 Task: Open Card Botany Conference Review in Board Diversity and Inclusion Recruiting and Hiring Practices to Workspace Audio Equipment Rentals and add a team member Softage.1@softage.net, a label Blue, a checklist Virtualization, an attachment from your computer, a color Blue and finally, add a card description 'Plan and execute company team-building retreat with a focus on employee well-being' and a comment 'Let us approach this task with a sense of collaboration and teamwork, leveraging the strengths of each team member.'. Add a start date 'Jan 05, 1900' with a due date 'Jan 12, 1900'
Action: Mouse moved to (84, 339)
Screenshot: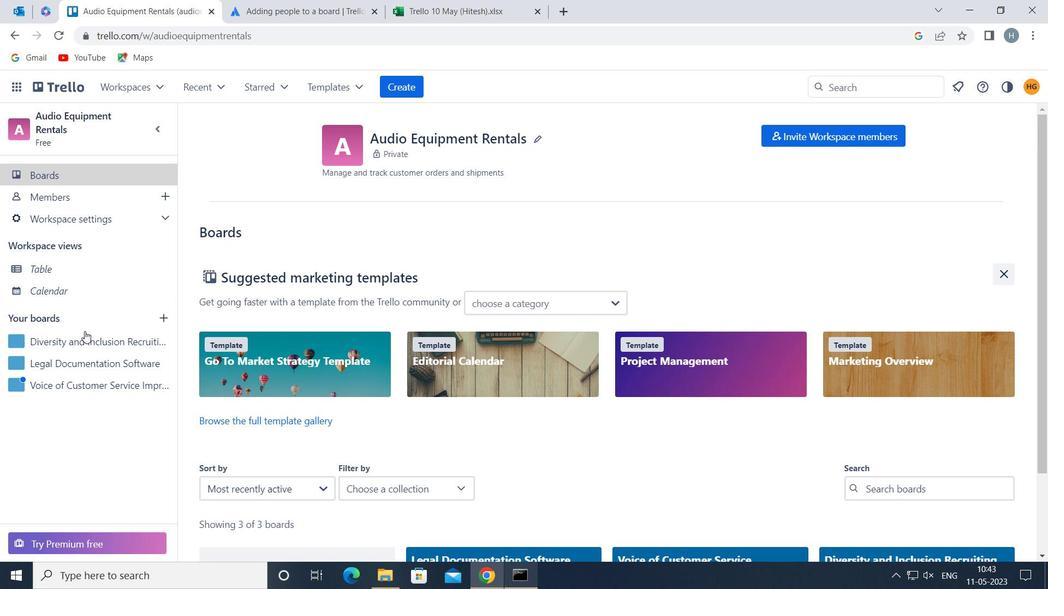 
Action: Mouse pressed left at (84, 339)
Screenshot: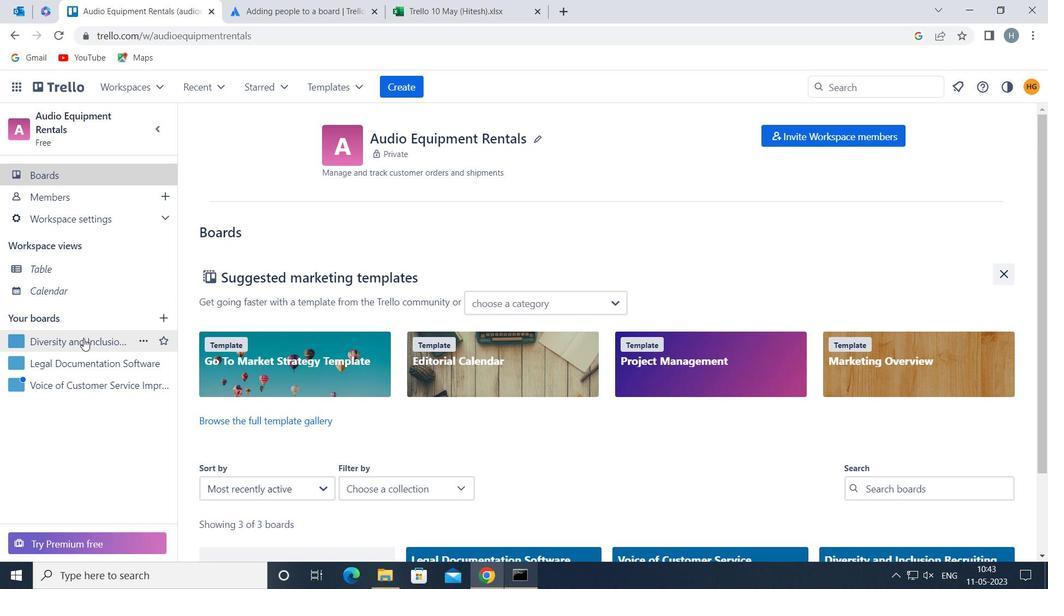 
Action: Mouse moved to (482, 193)
Screenshot: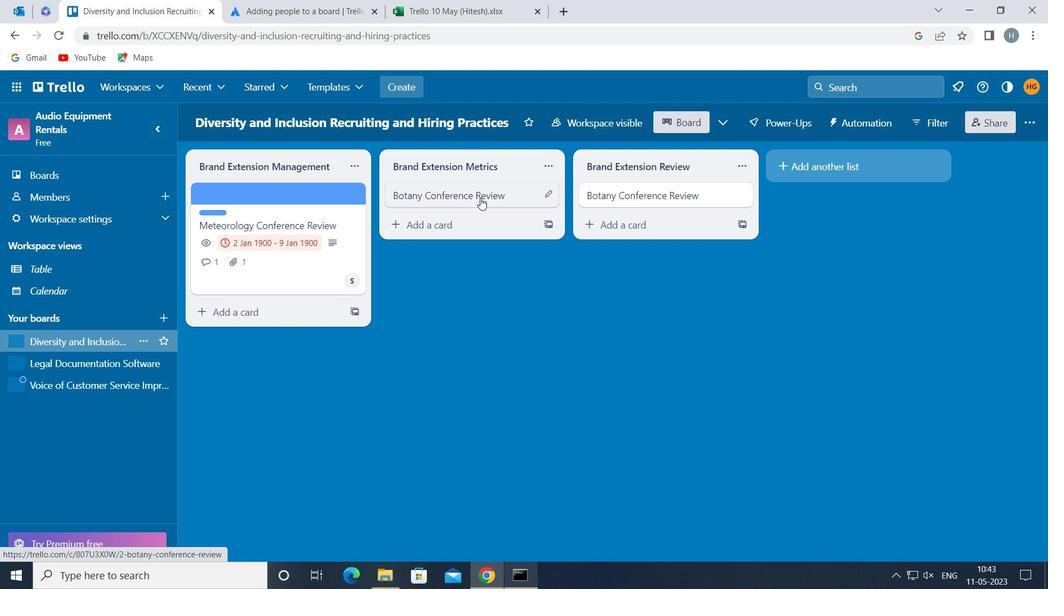 
Action: Mouse pressed left at (482, 193)
Screenshot: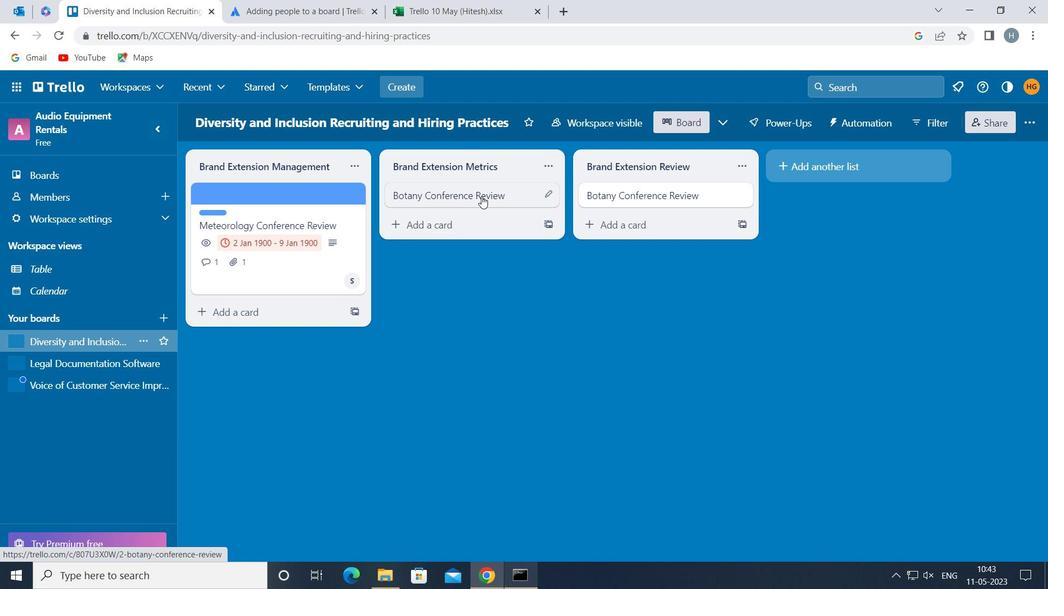 
Action: Mouse moved to (722, 246)
Screenshot: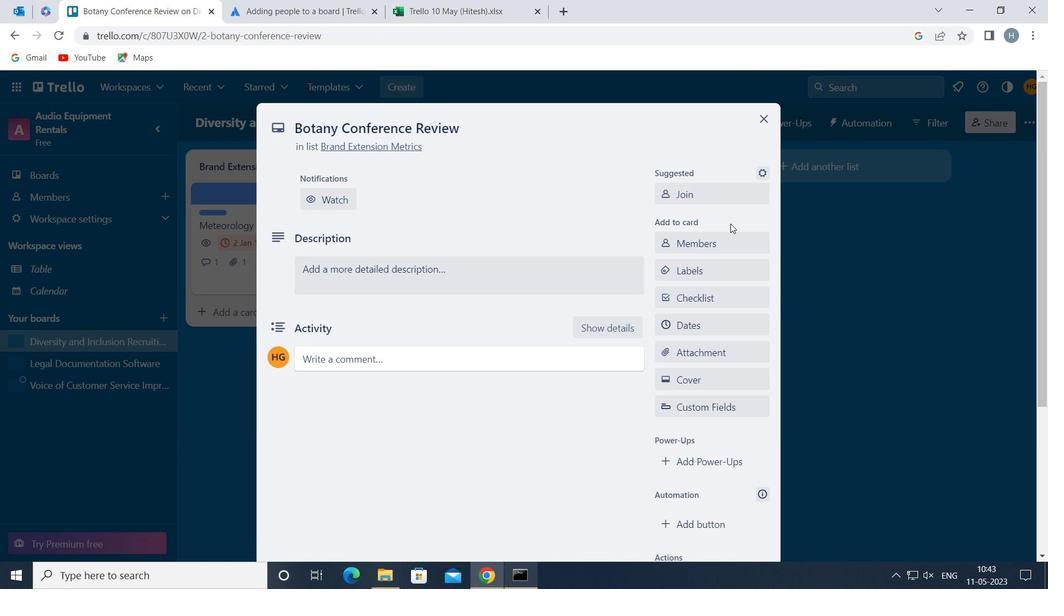 
Action: Mouse pressed left at (722, 246)
Screenshot: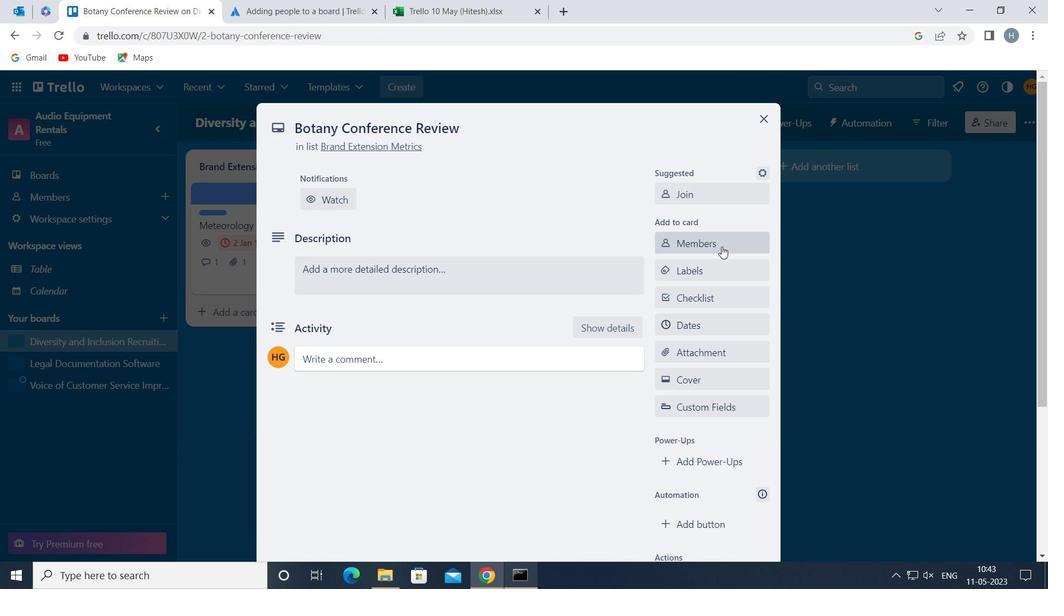 
Action: Key pressed softage
Screenshot: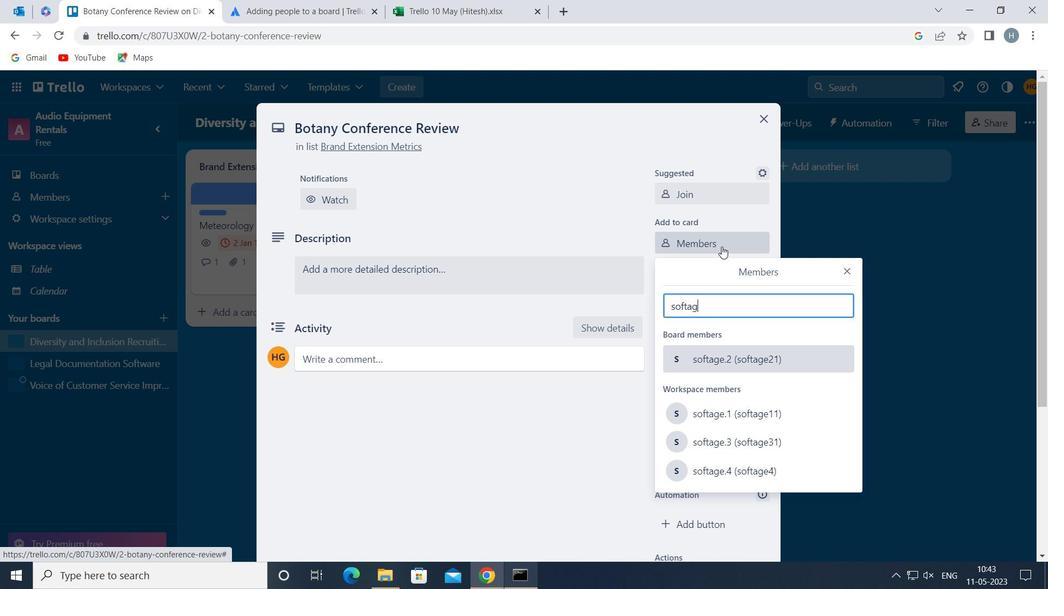 
Action: Mouse moved to (737, 410)
Screenshot: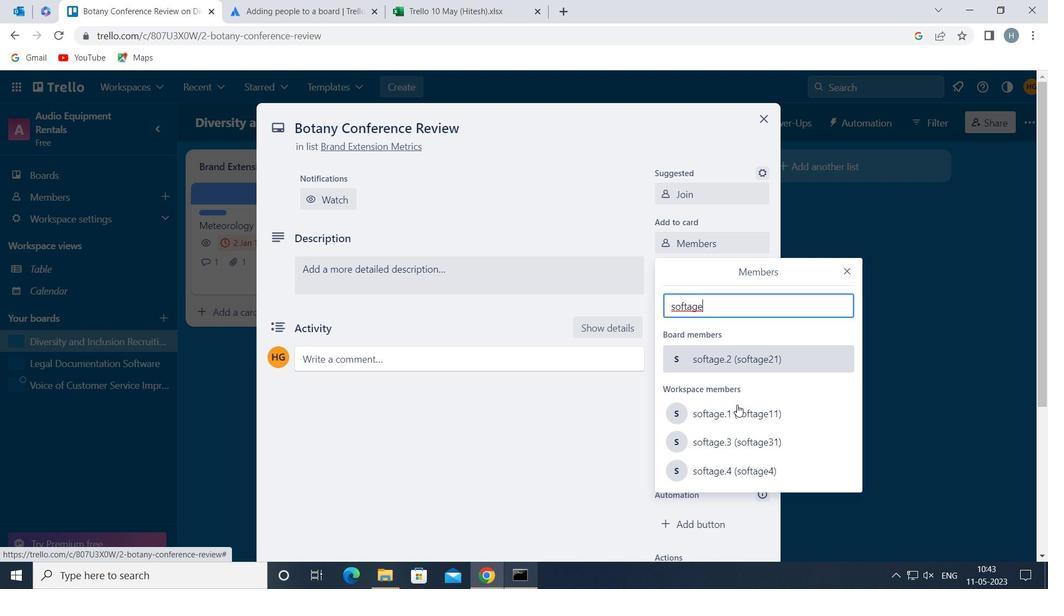 
Action: Mouse pressed left at (737, 410)
Screenshot: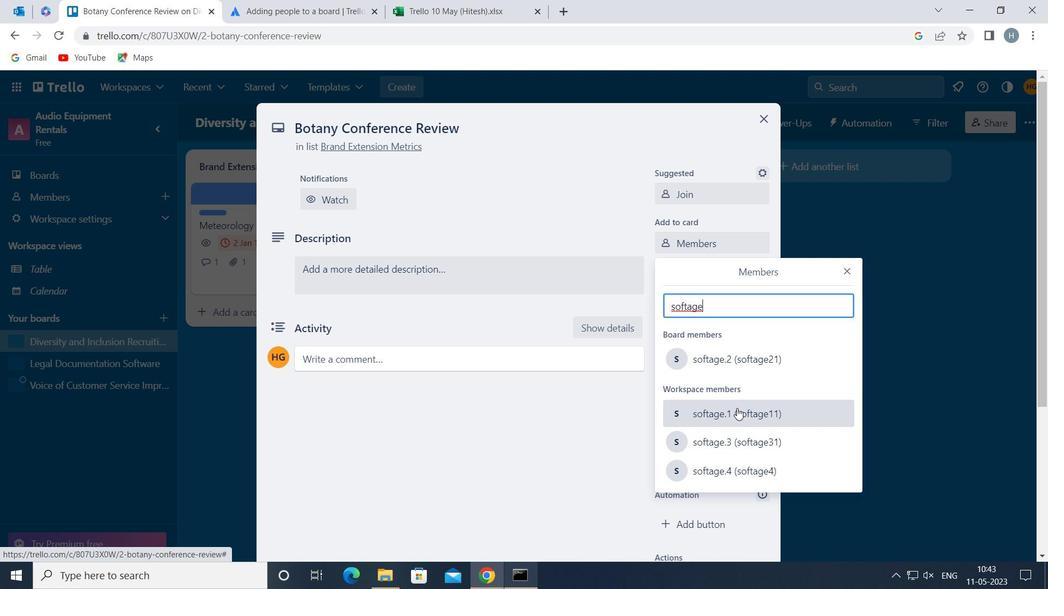 
Action: Mouse moved to (847, 269)
Screenshot: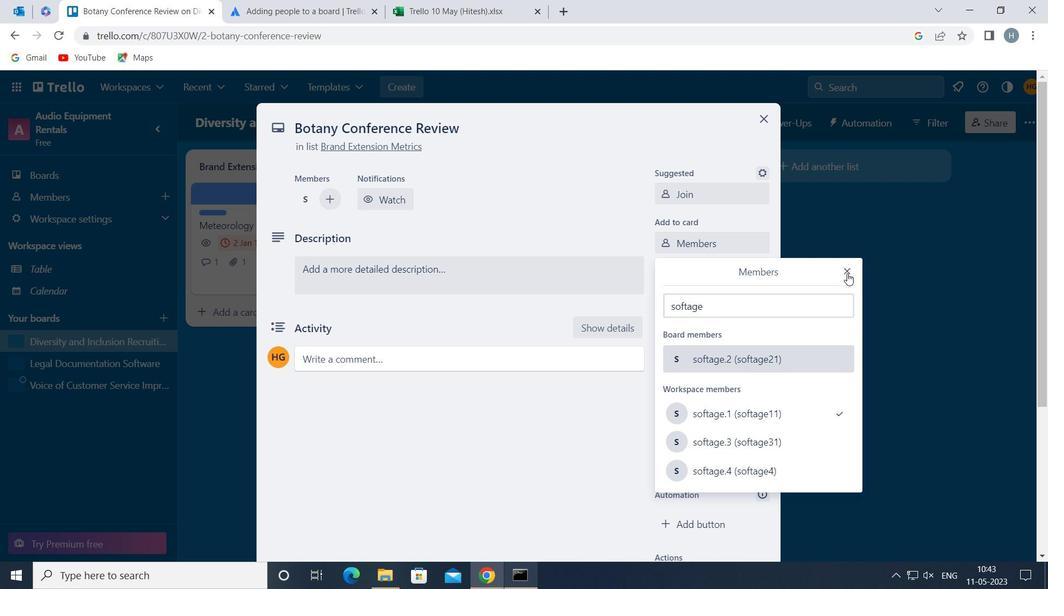 
Action: Mouse pressed left at (847, 269)
Screenshot: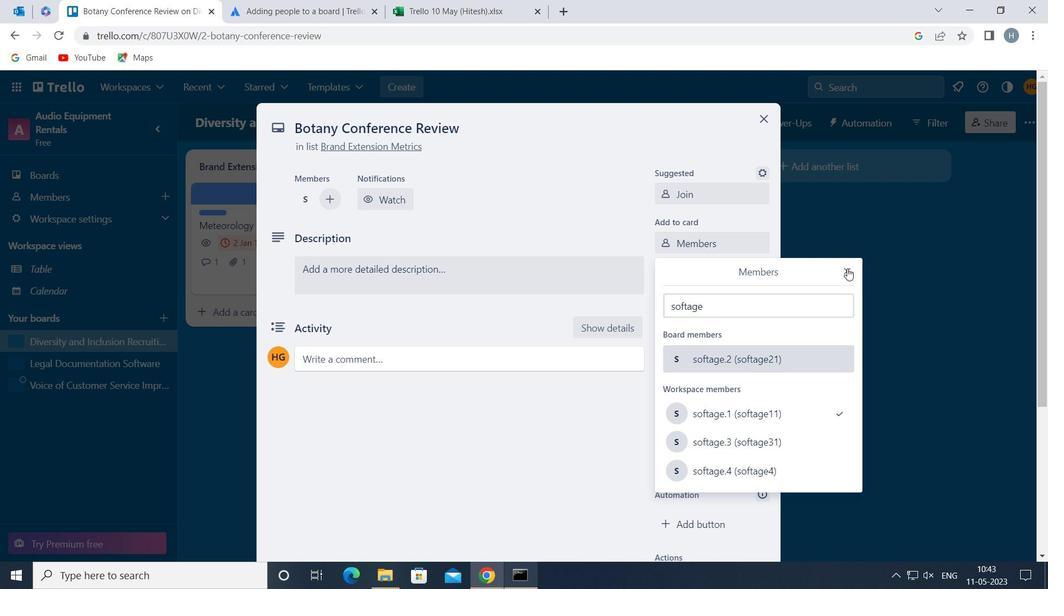 
Action: Mouse moved to (732, 265)
Screenshot: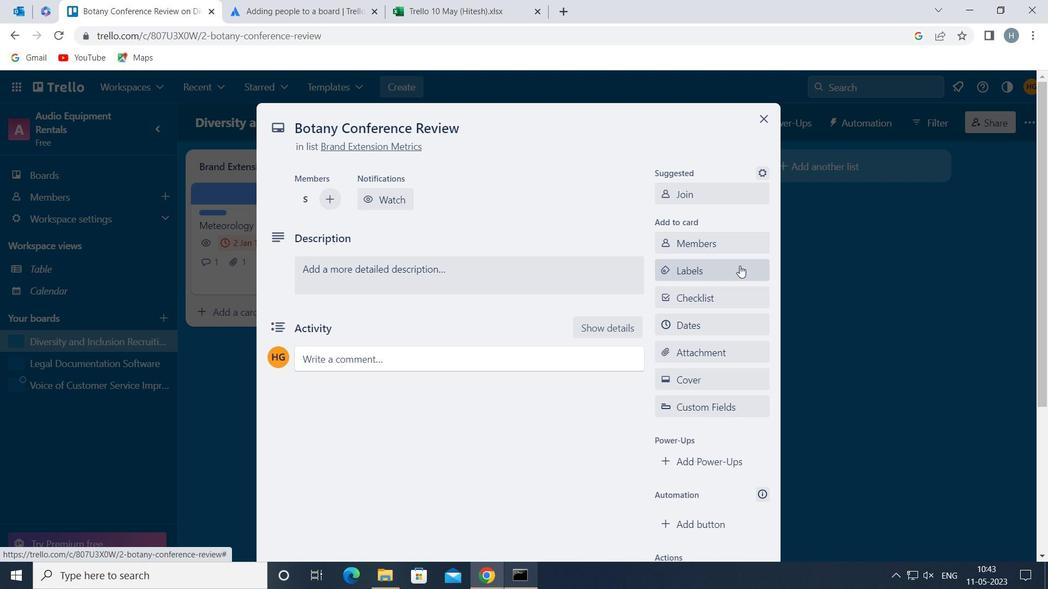 
Action: Mouse pressed left at (732, 265)
Screenshot: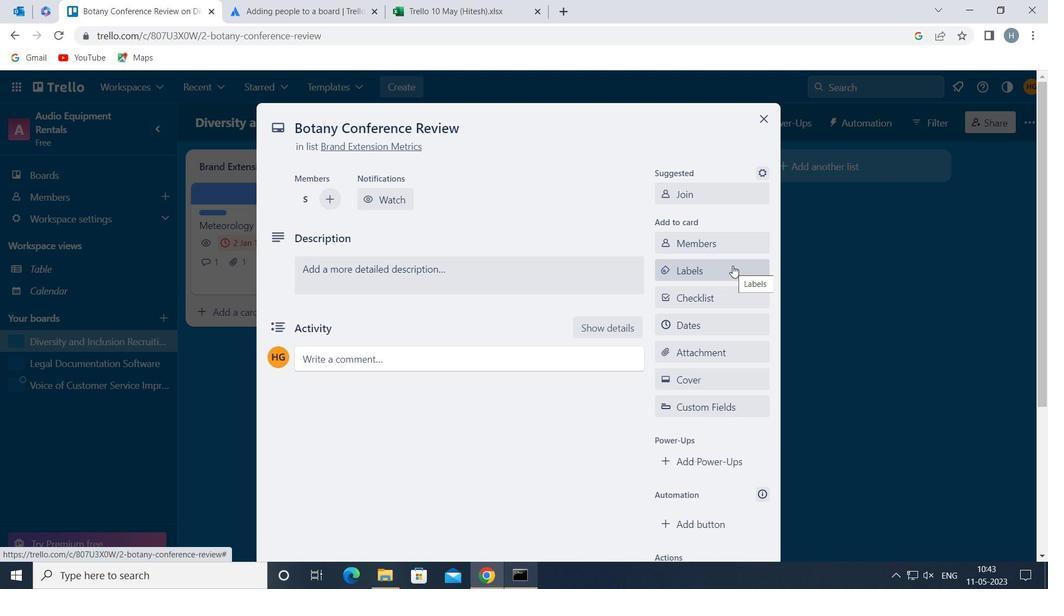 
Action: Mouse moved to (749, 321)
Screenshot: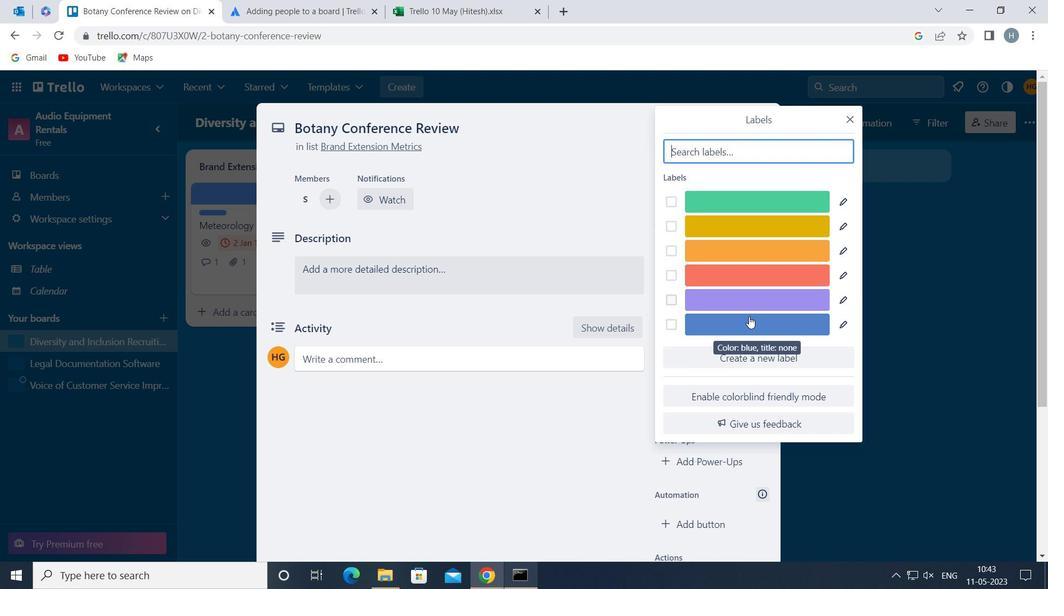 
Action: Mouse pressed left at (749, 321)
Screenshot: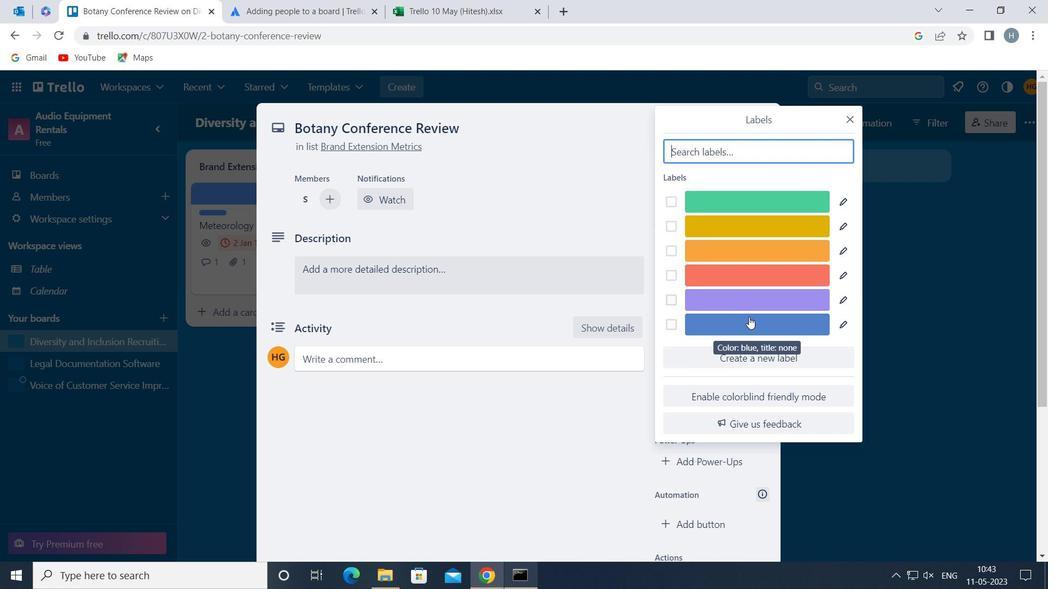 
Action: Mouse moved to (850, 119)
Screenshot: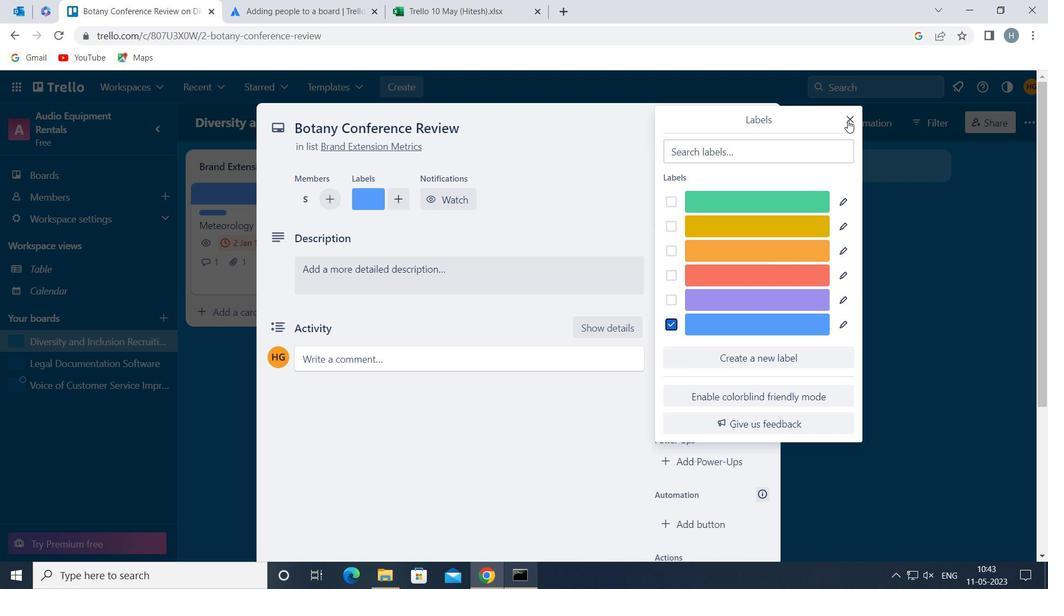 
Action: Mouse pressed left at (850, 119)
Screenshot: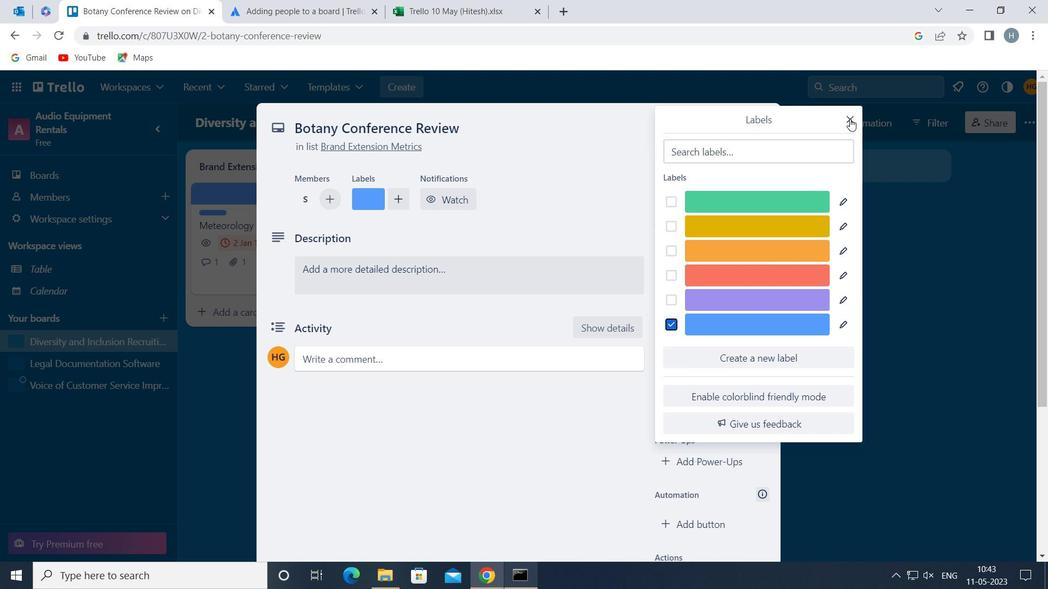 
Action: Mouse moved to (725, 295)
Screenshot: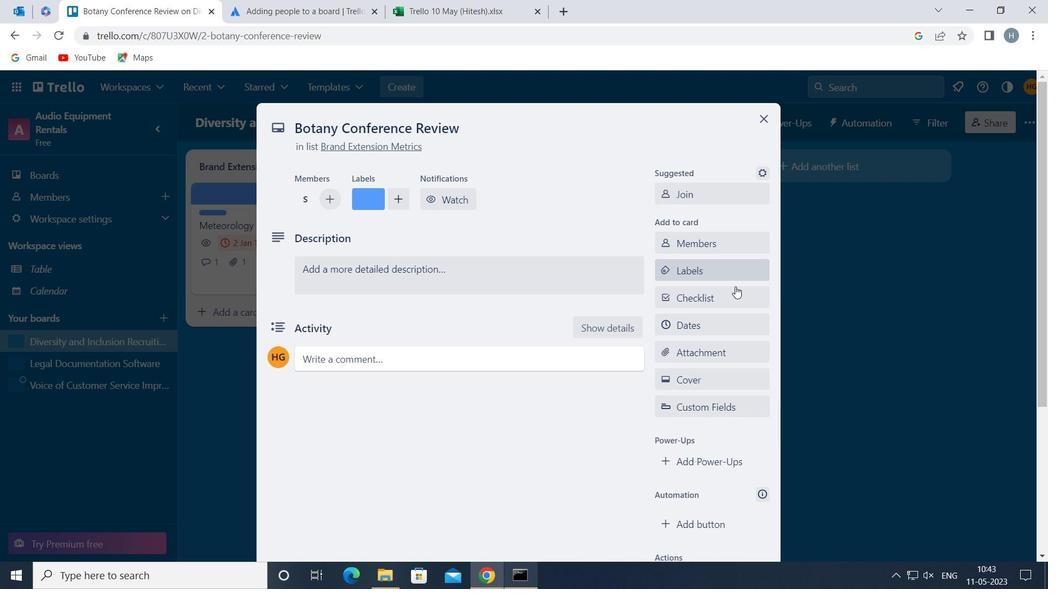 
Action: Mouse pressed left at (725, 295)
Screenshot: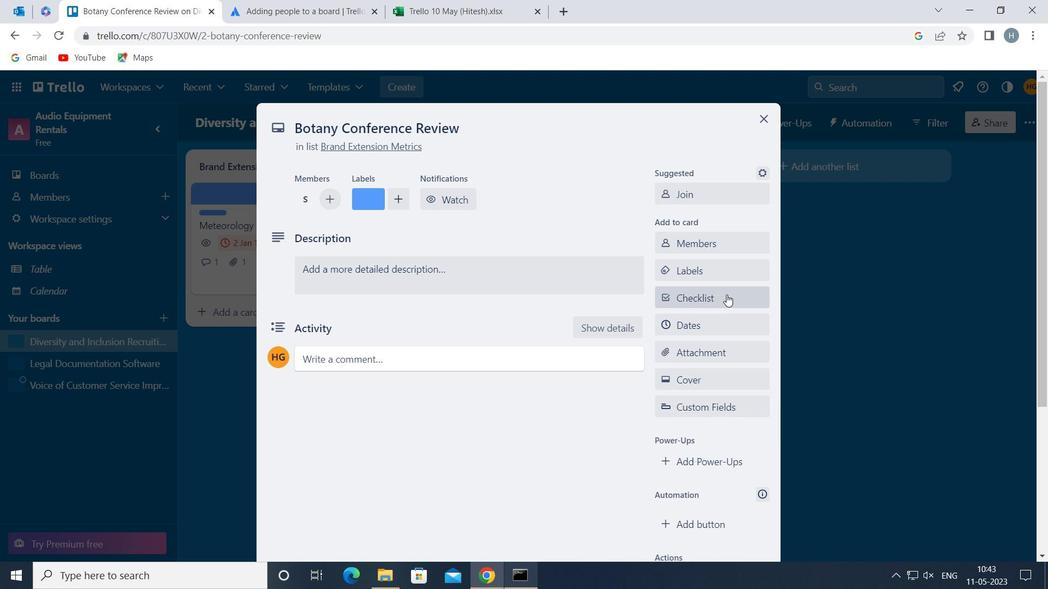 
Action: Key pressed <Key.shift>VIRTUALIXA<Key.backspace><Key.backspace>X<Key.backspace>ZATION
Screenshot: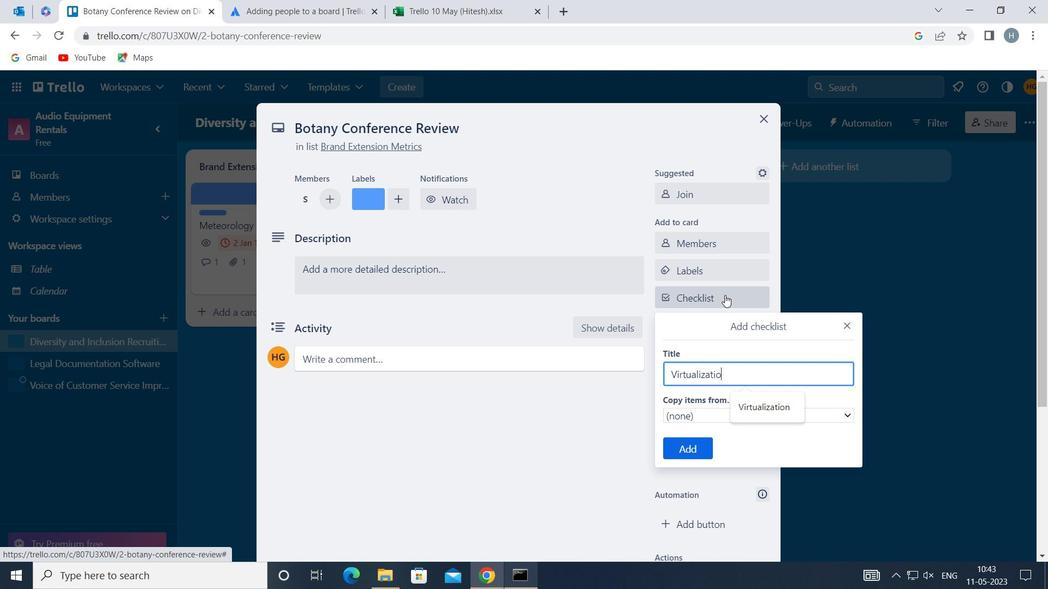 
Action: Mouse moved to (691, 449)
Screenshot: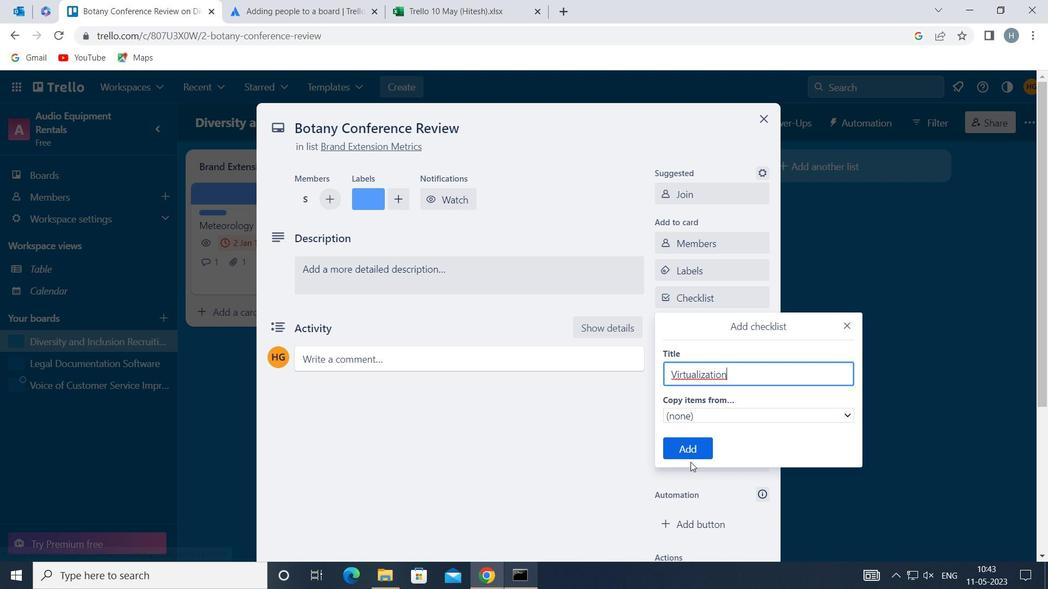 
Action: Mouse pressed left at (691, 449)
Screenshot: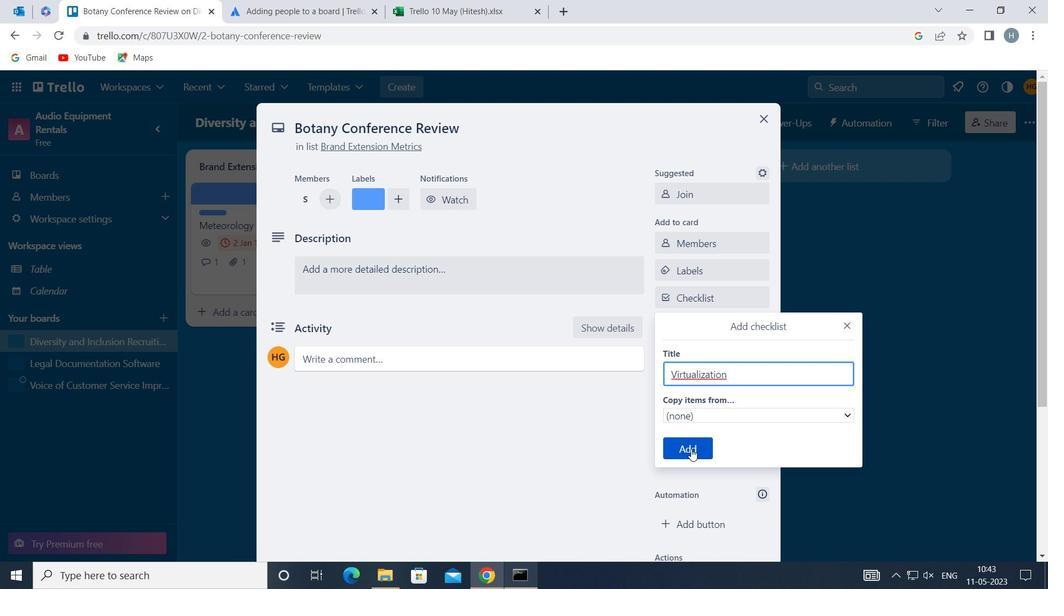 
Action: Mouse moved to (685, 350)
Screenshot: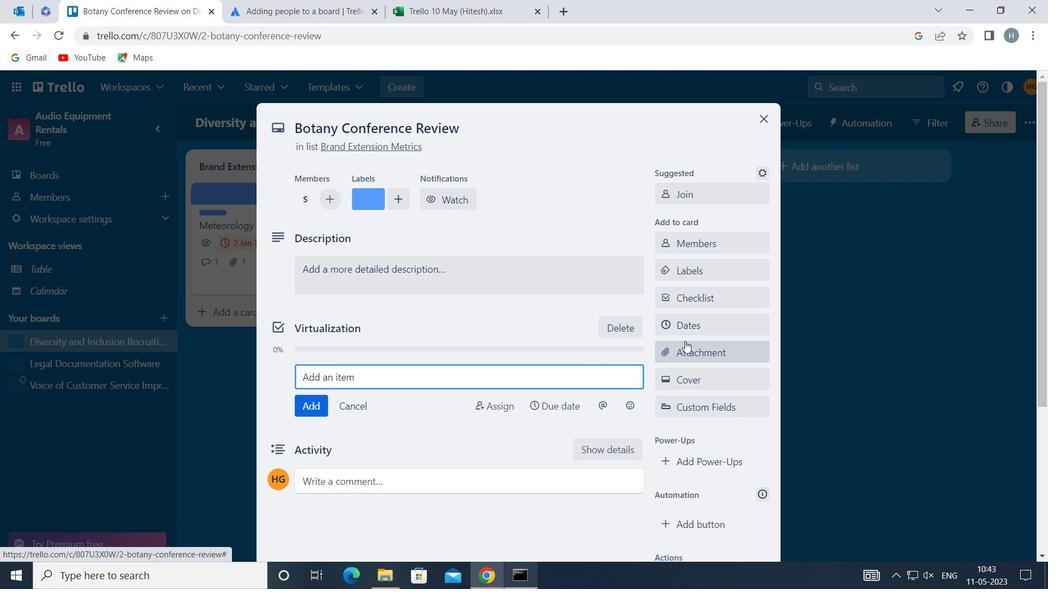 
Action: Mouse pressed left at (685, 350)
Screenshot: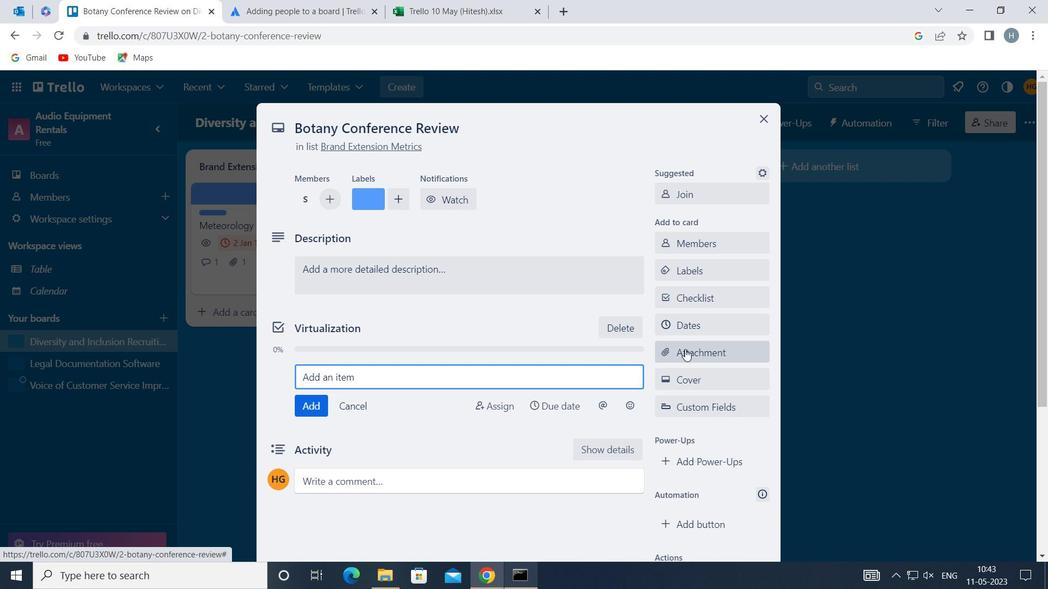
Action: Mouse moved to (731, 149)
Screenshot: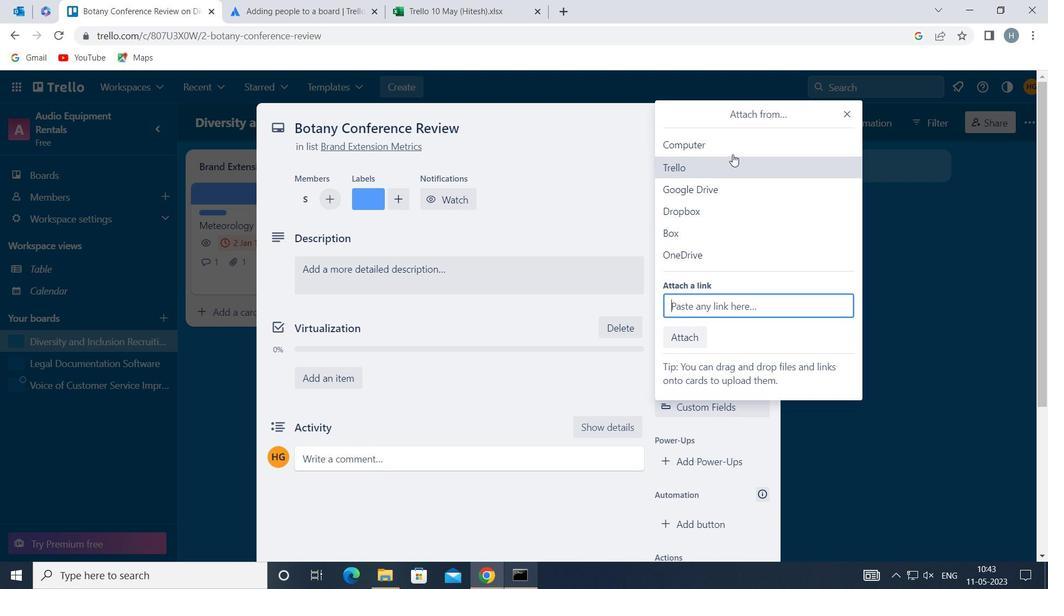 
Action: Mouse pressed left at (731, 149)
Screenshot: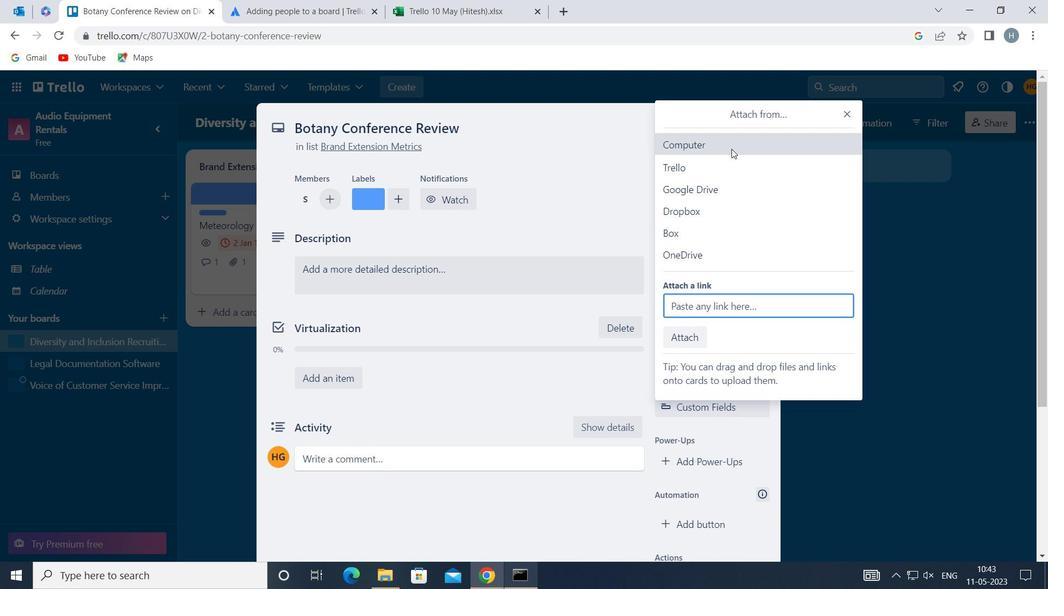 
Action: Mouse moved to (382, 113)
Screenshot: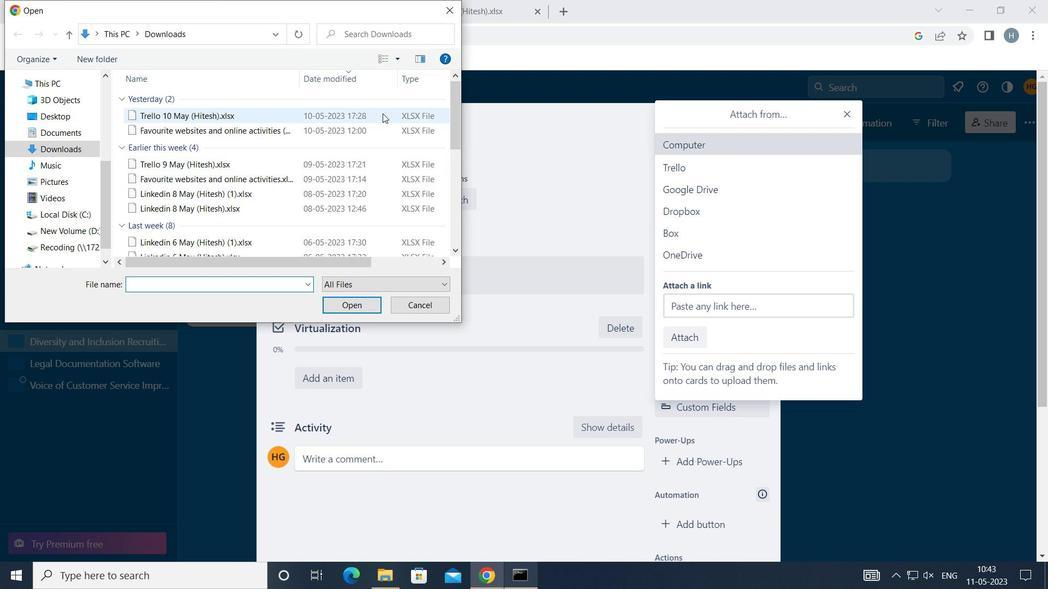 
Action: Mouse pressed left at (382, 113)
Screenshot: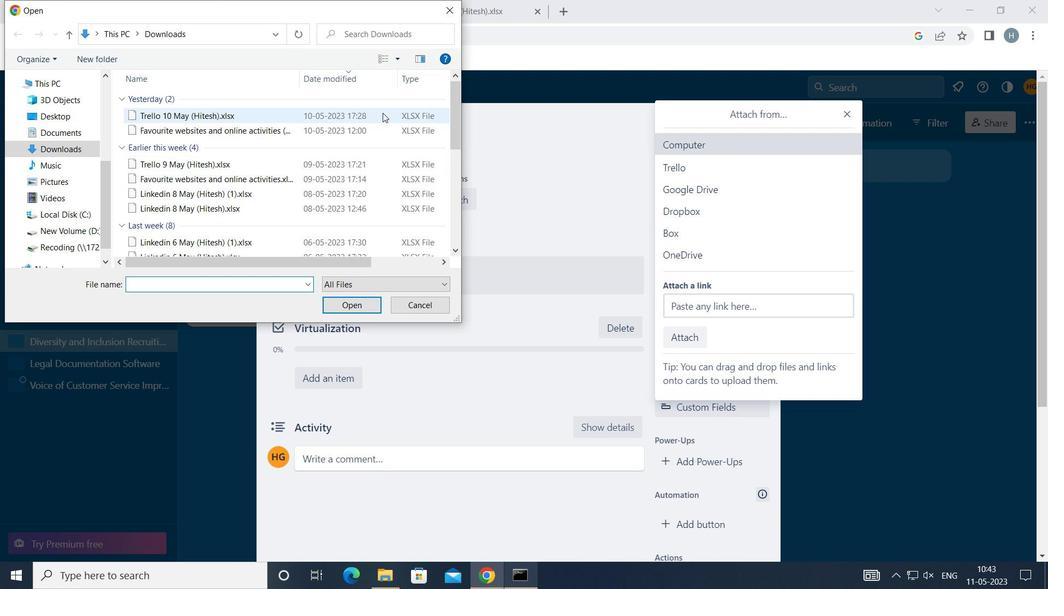 
Action: Mouse moved to (352, 304)
Screenshot: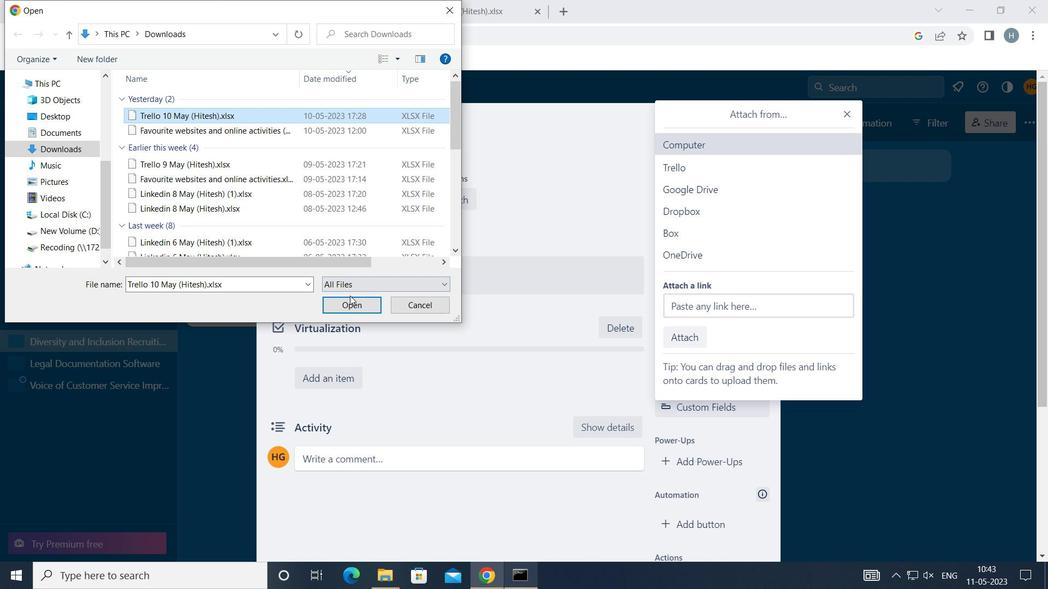 
Action: Mouse pressed left at (352, 304)
Screenshot: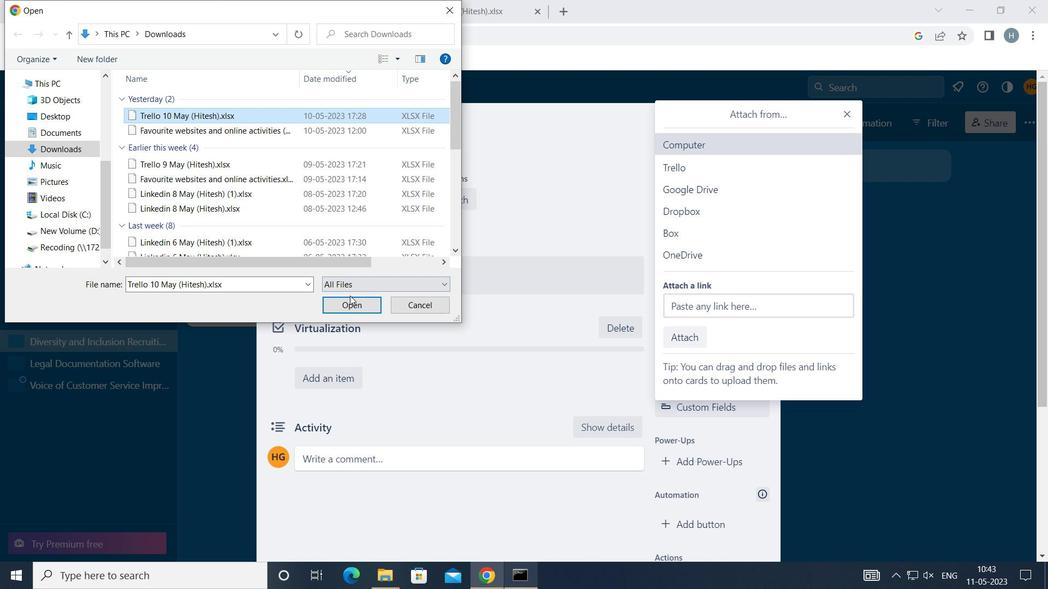 
Action: Mouse moved to (690, 379)
Screenshot: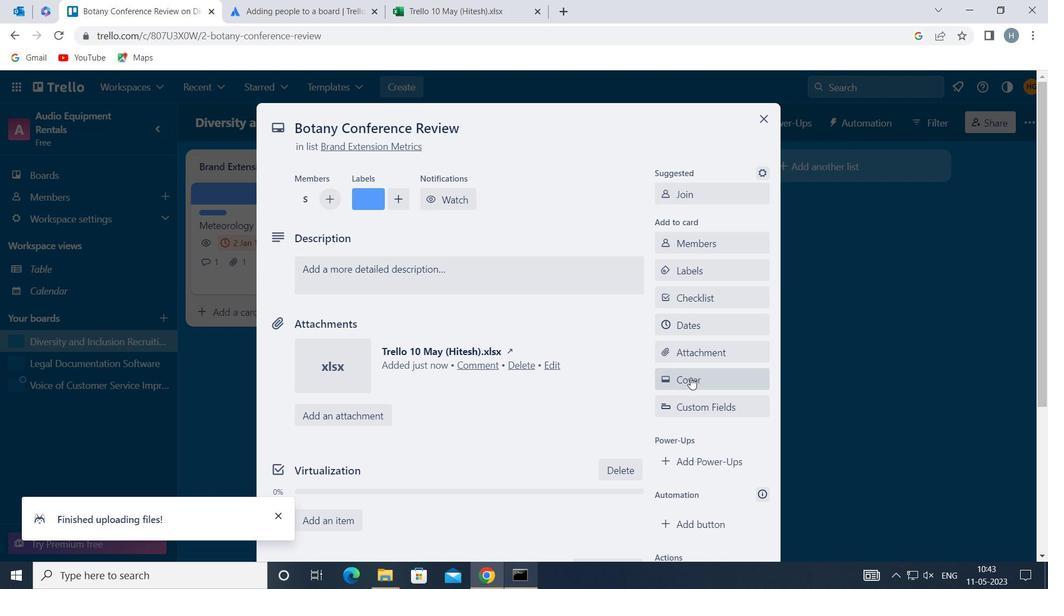 
Action: Mouse pressed left at (690, 379)
Screenshot: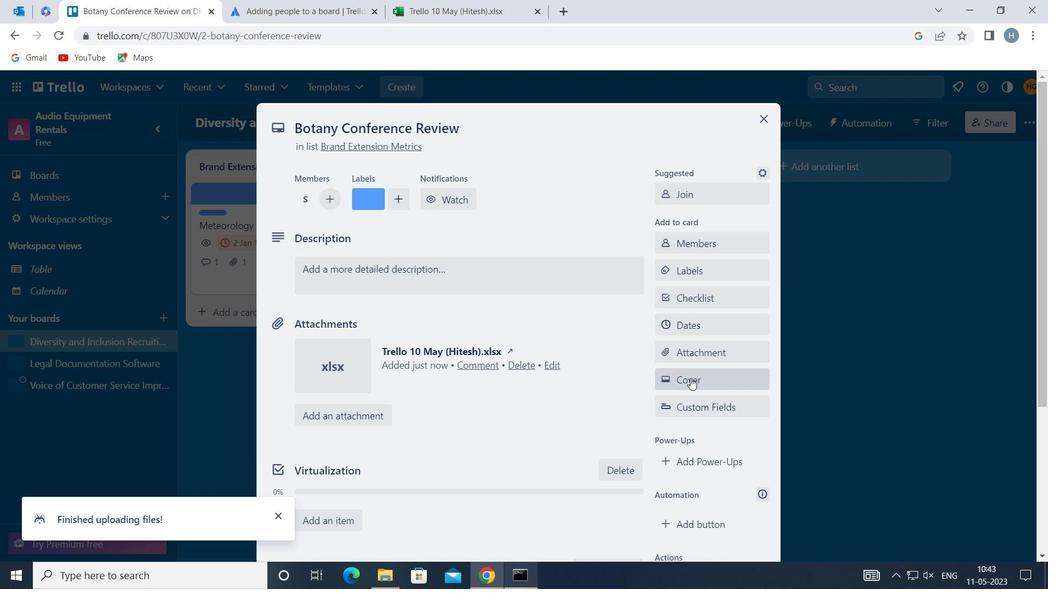 
Action: Mouse moved to (696, 316)
Screenshot: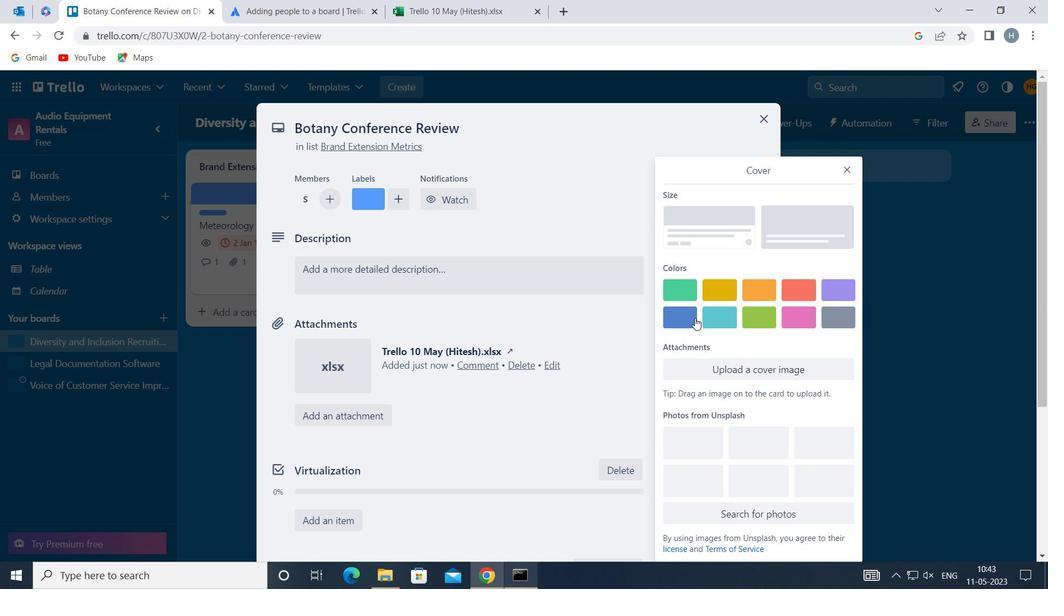 
Action: Mouse pressed left at (696, 316)
Screenshot: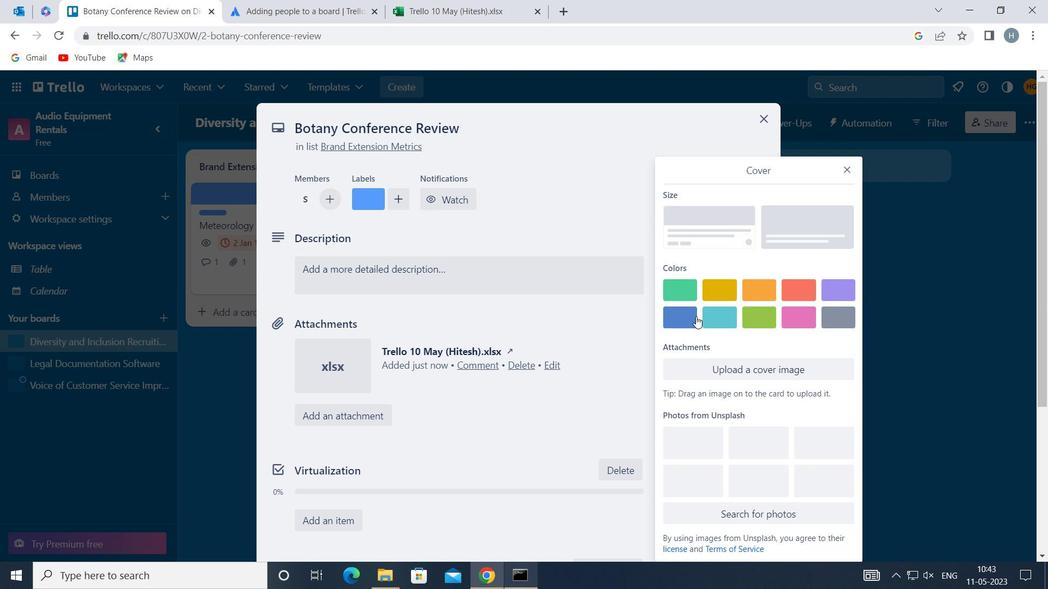 
Action: Mouse moved to (846, 145)
Screenshot: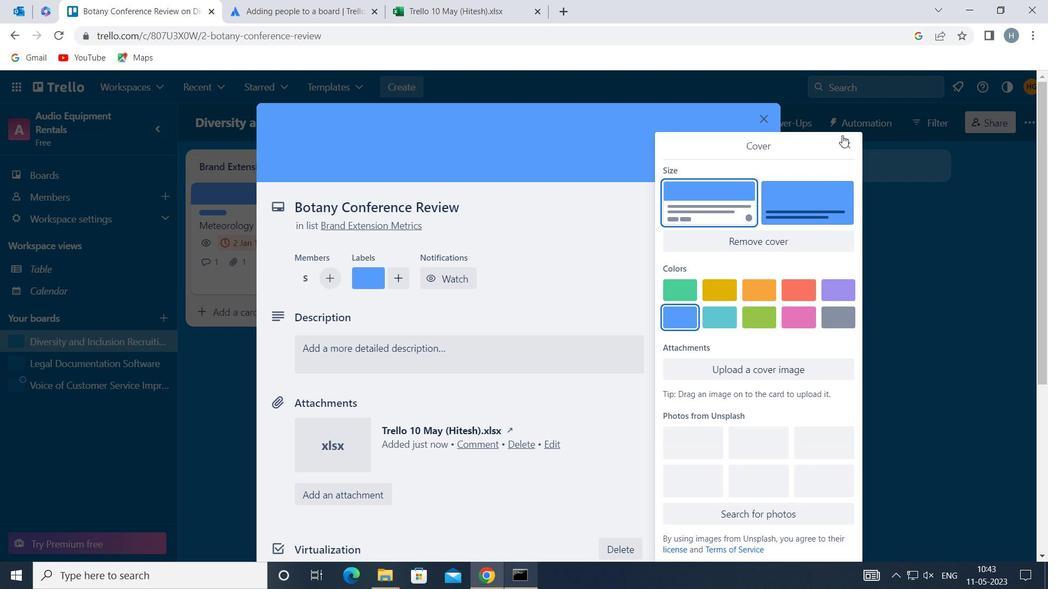 
Action: Mouse pressed left at (846, 145)
Screenshot: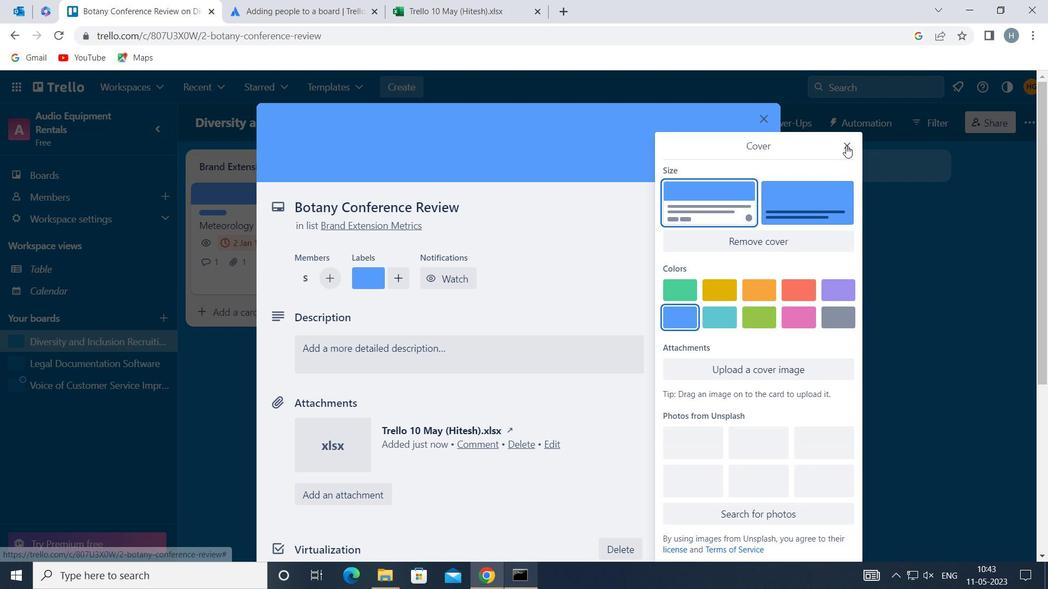 
Action: Mouse moved to (526, 358)
Screenshot: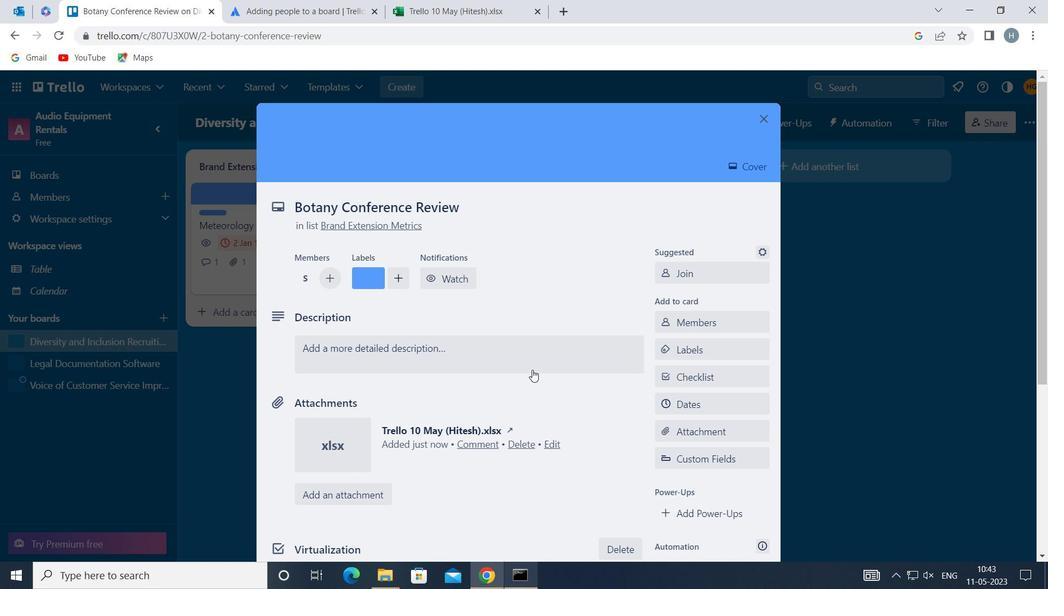 
Action: Mouse pressed left at (526, 358)
Screenshot: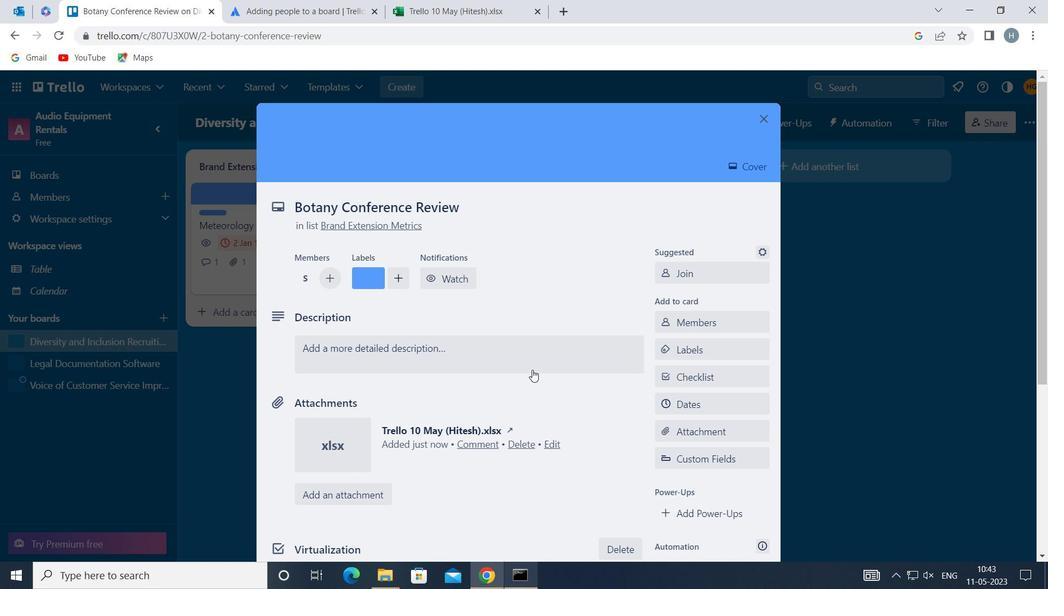 
Action: Mouse moved to (459, 398)
Screenshot: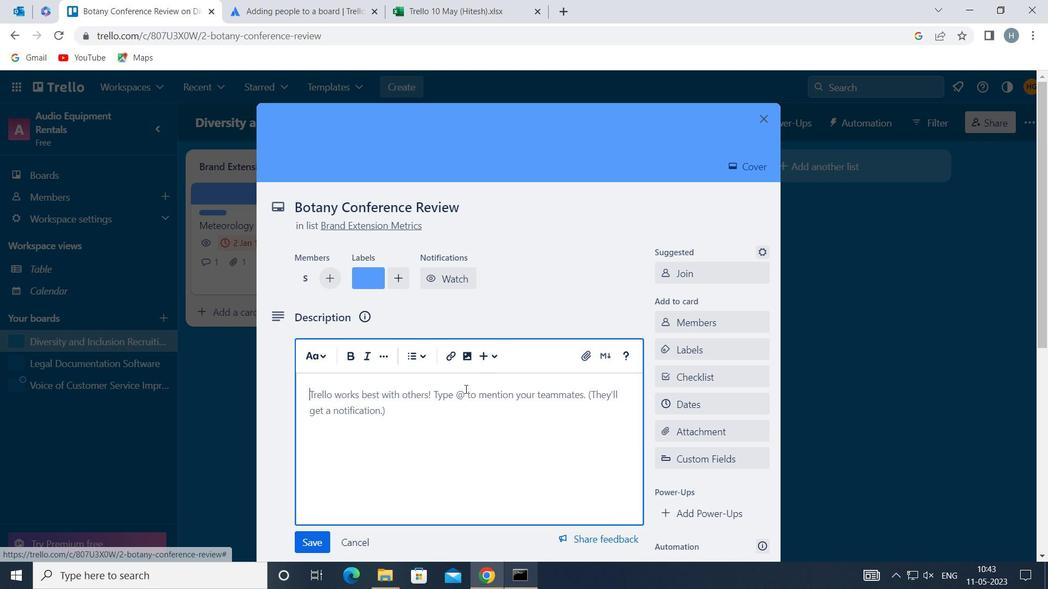
Action: Mouse pressed left at (459, 398)
Screenshot: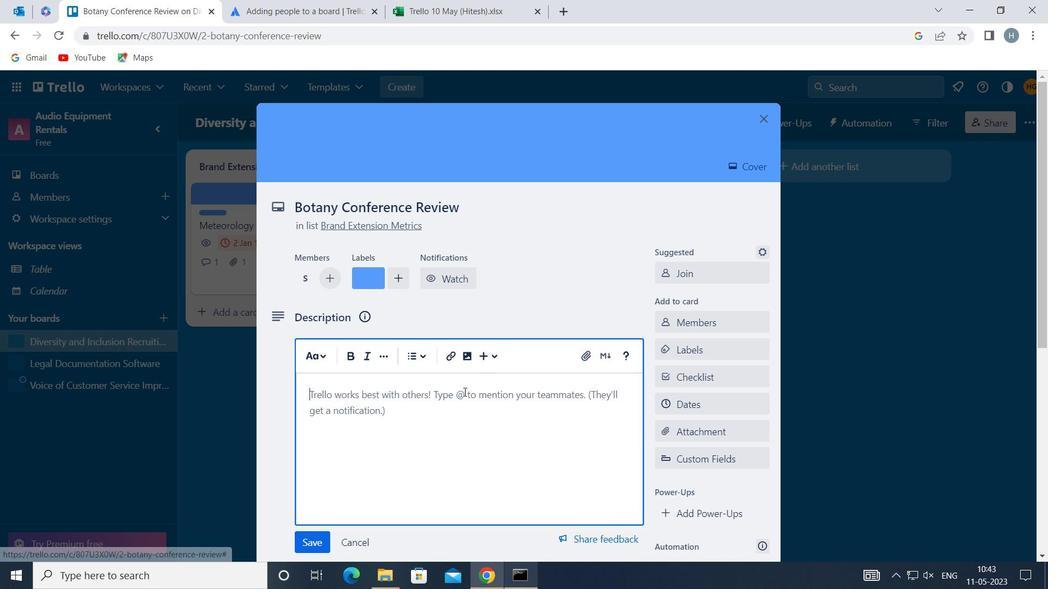 
Action: Key pressed <Key.shift>PLAN<Key.space>AND<Key.space>EXECUTE<Key.space>COMPANY<Key.space>TEAM-BUILDING<Key.space>RETREAT<Key.space>WITH<Key.space>A<Key.space>FOCUS<Key.space>ON<Key.space>EMPLOYEE<Key.space>WELL<Key.space>-BEING
Screenshot: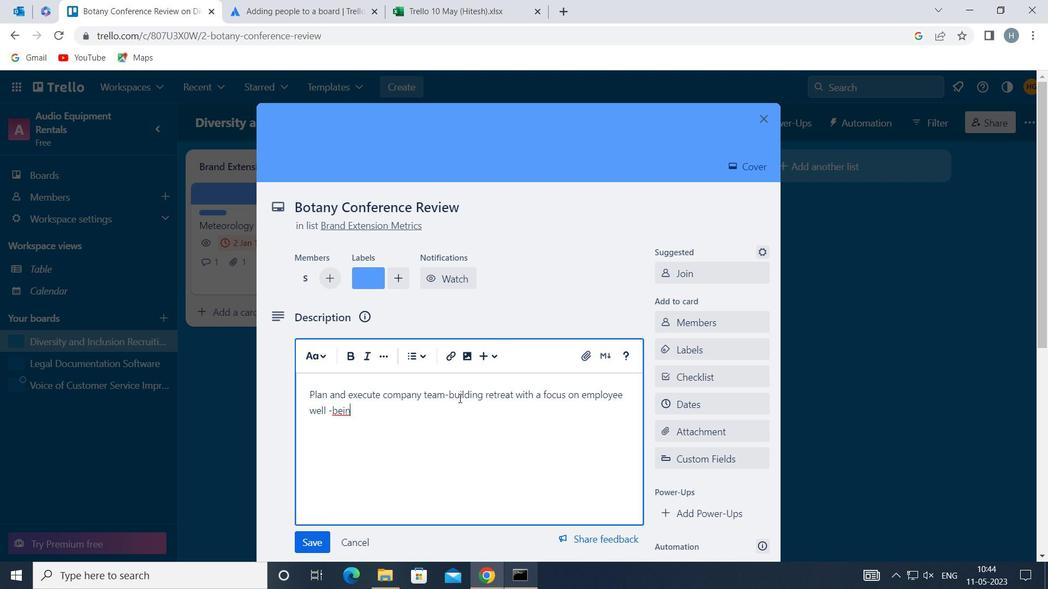 
Action: Mouse moved to (301, 544)
Screenshot: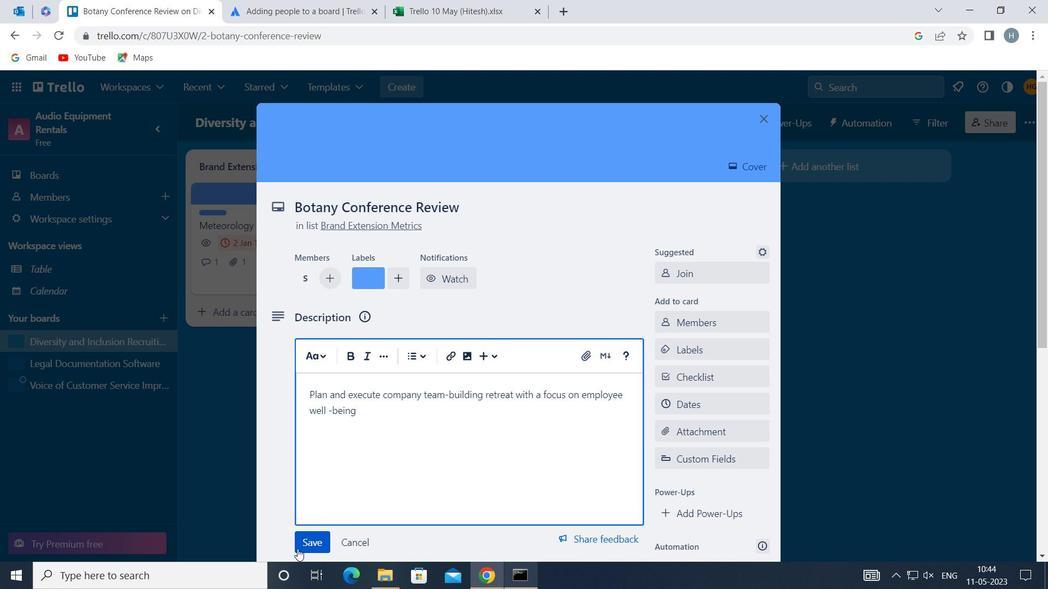 
Action: Mouse pressed left at (301, 544)
Screenshot: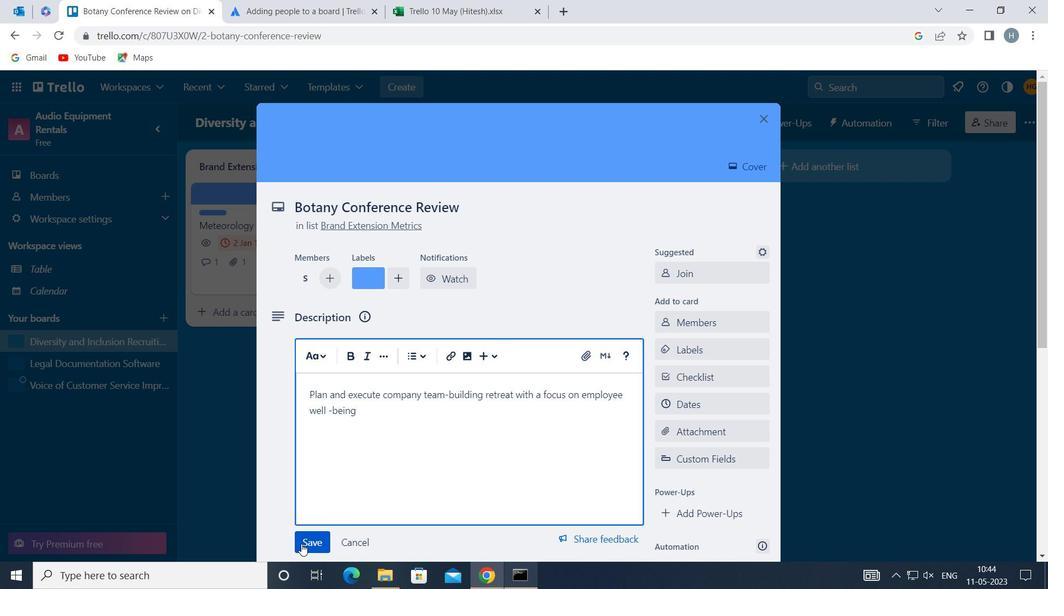
Action: Mouse moved to (368, 442)
Screenshot: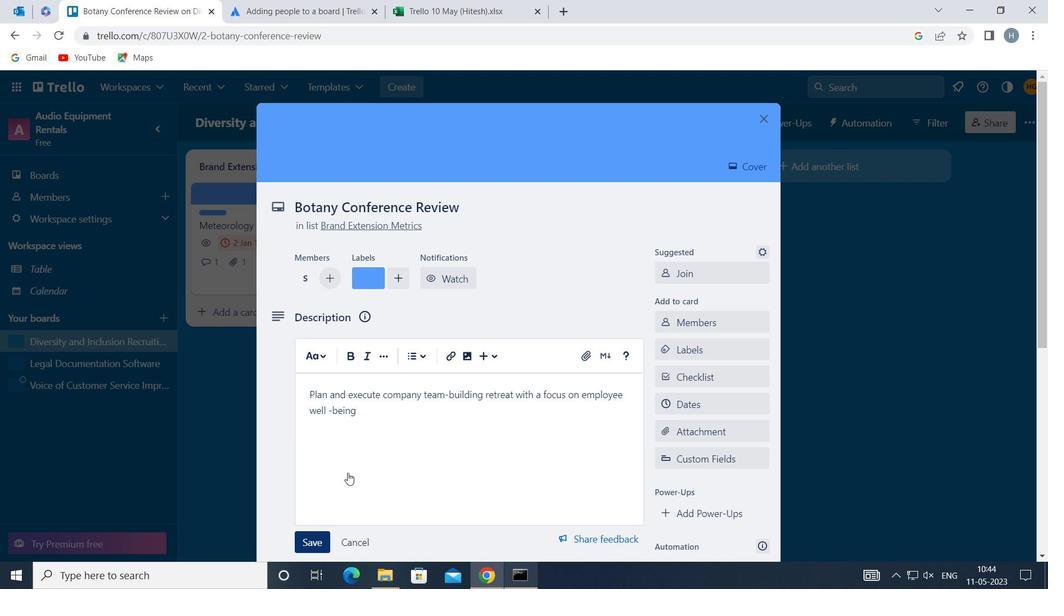 
Action: Mouse scrolled (368, 441) with delta (0, 0)
Screenshot: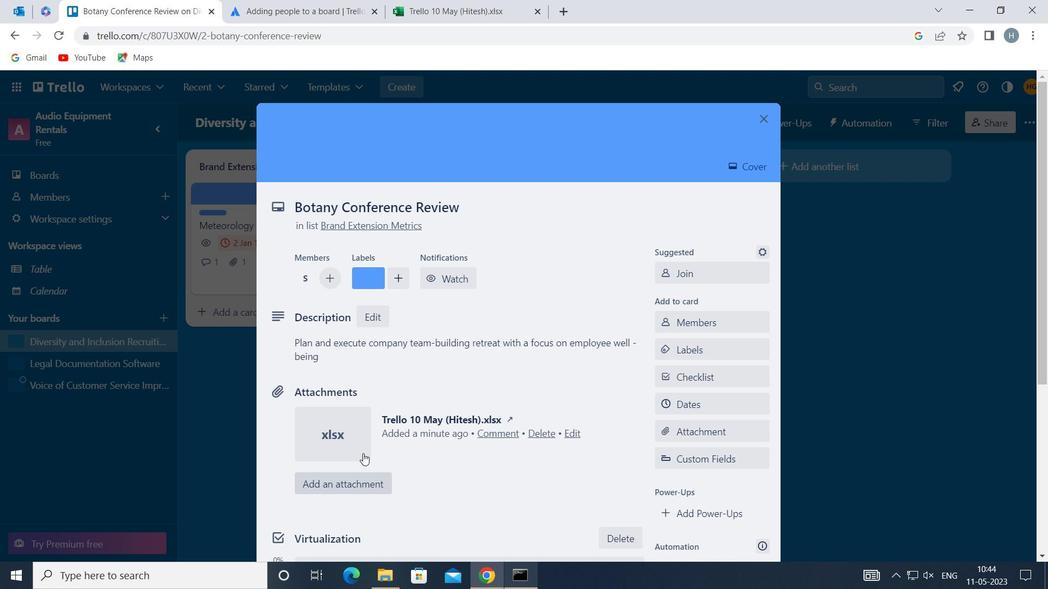 
Action: Mouse scrolled (368, 441) with delta (0, 0)
Screenshot: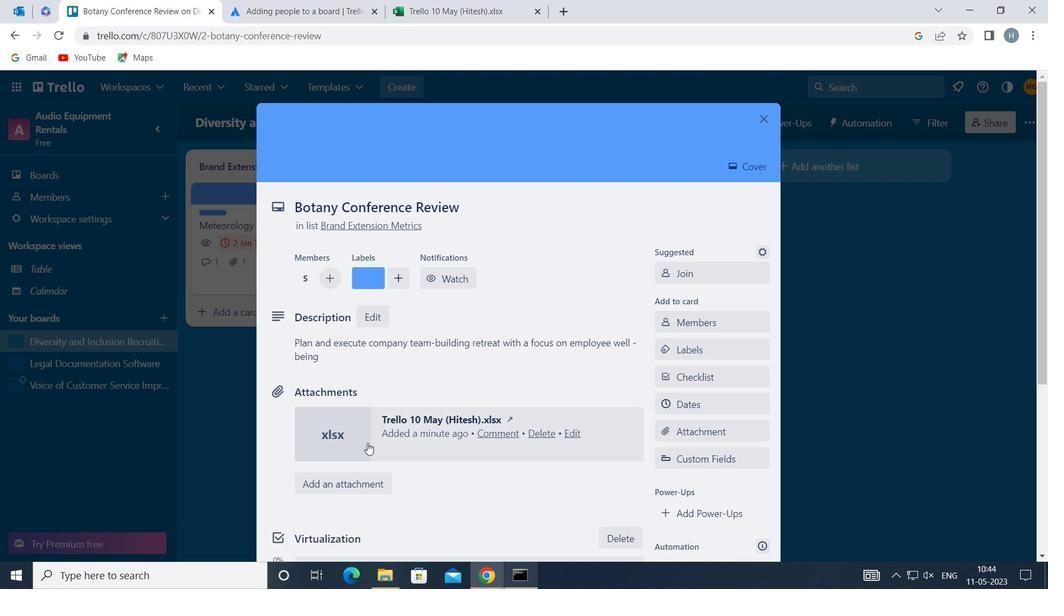
Action: Mouse scrolled (368, 441) with delta (0, 0)
Screenshot: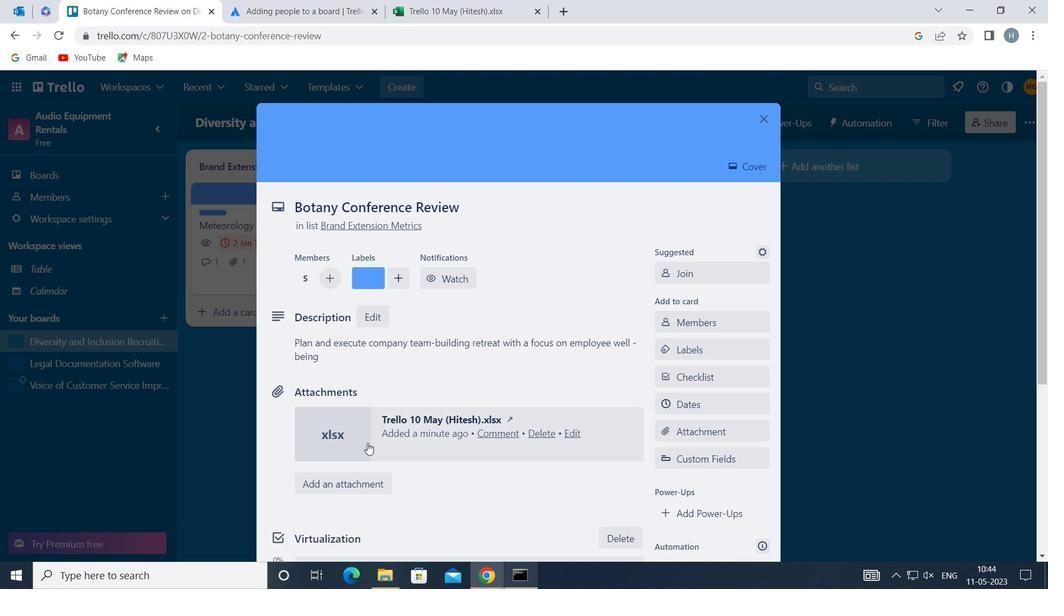 
Action: Mouse moved to (419, 458)
Screenshot: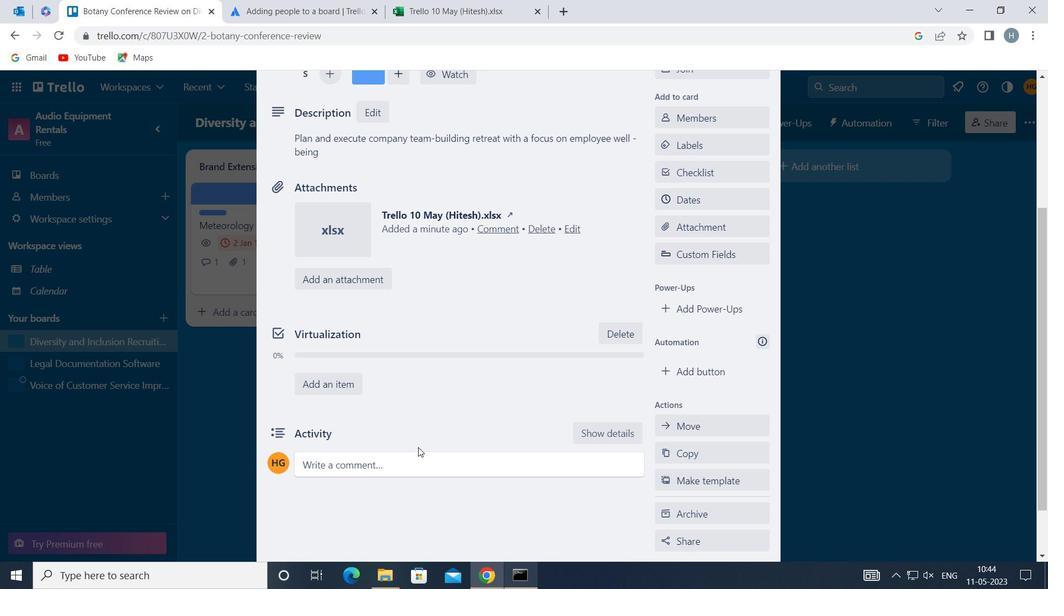 
Action: Mouse pressed left at (419, 458)
Screenshot: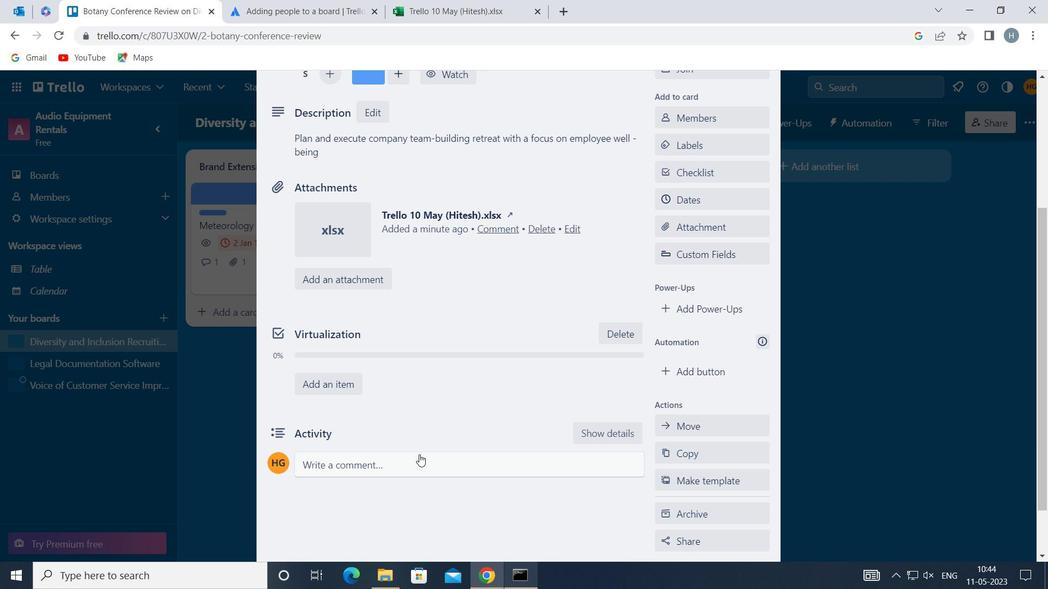 
Action: Mouse moved to (391, 505)
Screenshot: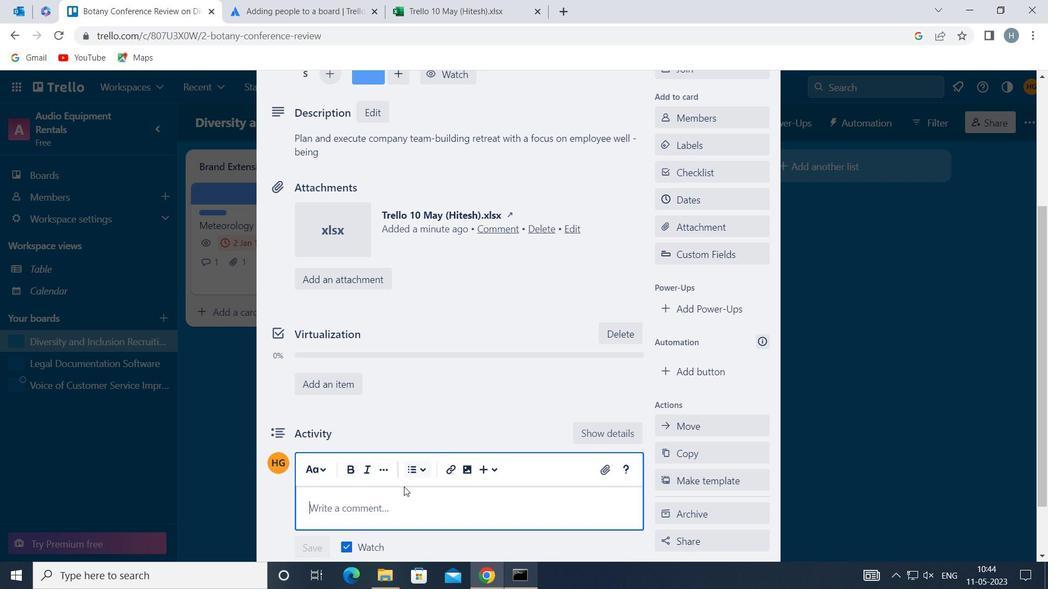 
Action: Mouse pressed left at (391, 505)
Screenshot: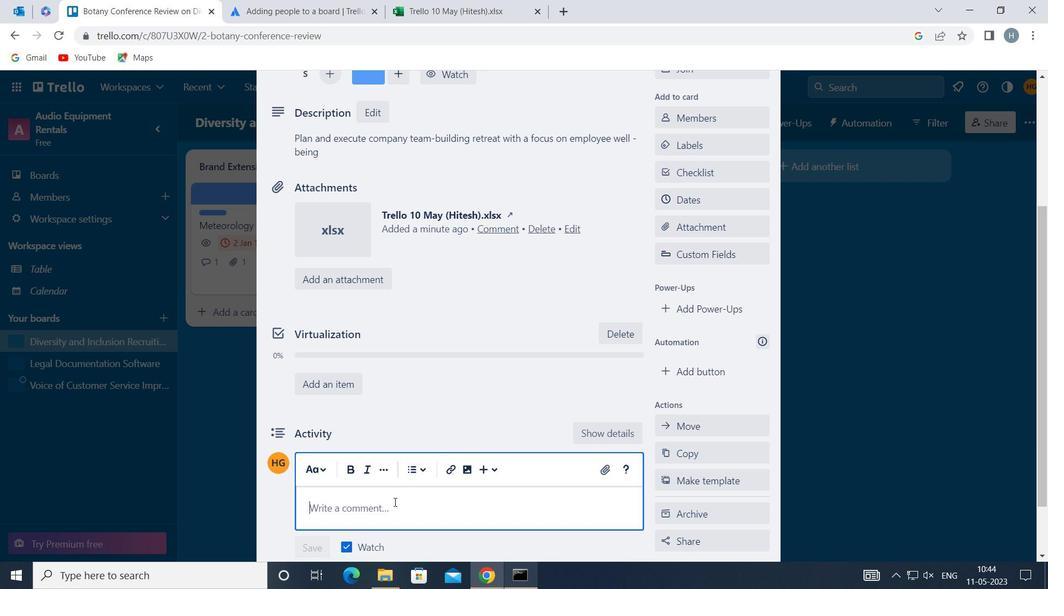 
Action: Mouse moved to (392, 505)
Screenshot: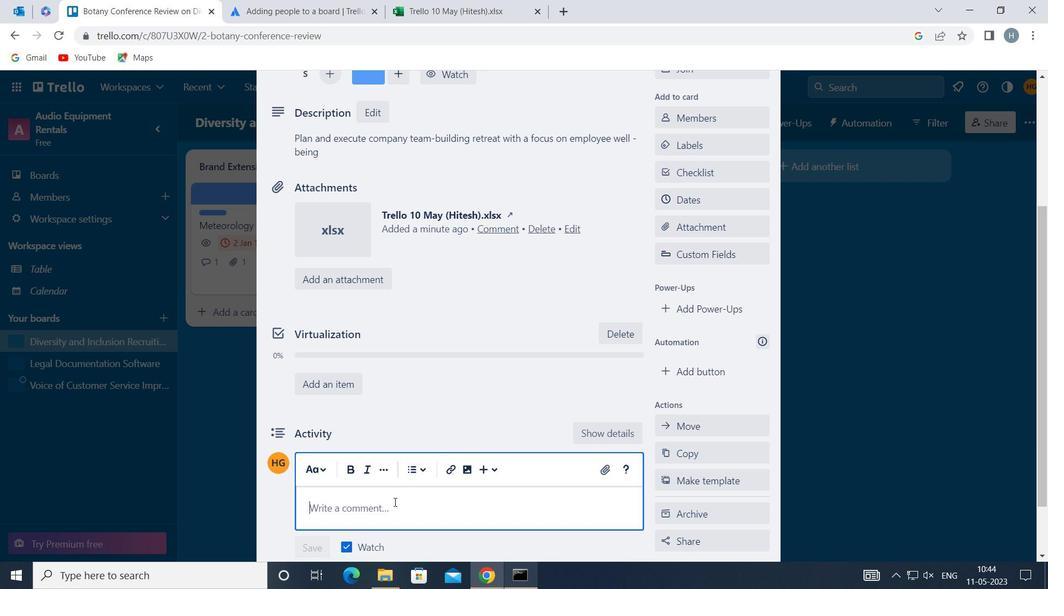 
Action: Key pressed <Key.shift>LET<Key.space>US<Key.space>APPROACH<Key.space>THIS<Key.space>TASK<Key.space>WITH<Key.space>A<Key.space>SENSE<Key.space>OF<Key.space>COLLABORATION<Key.space>AND<Key.space>TEAMWORK,<Key.space>LEVERAGING<Key.space>THE<Key.space>STRENGTHS<Key.space>OF<Key.space>EACH<Key.space>TEAM<Key.space>MEMBER
Screenshot: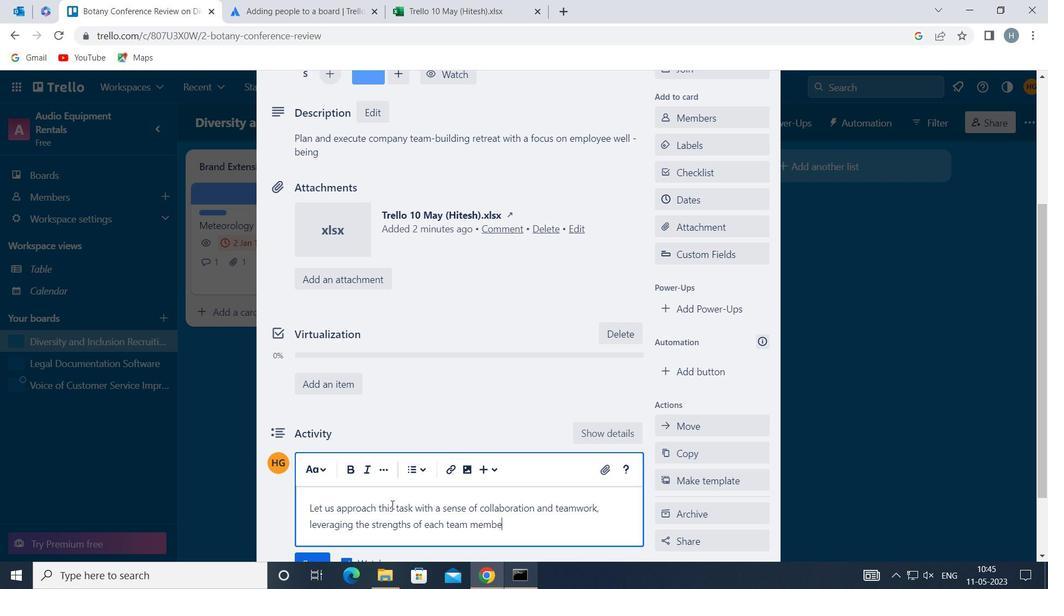 
Action: Mouse moved to (407, 523)
Screenshot: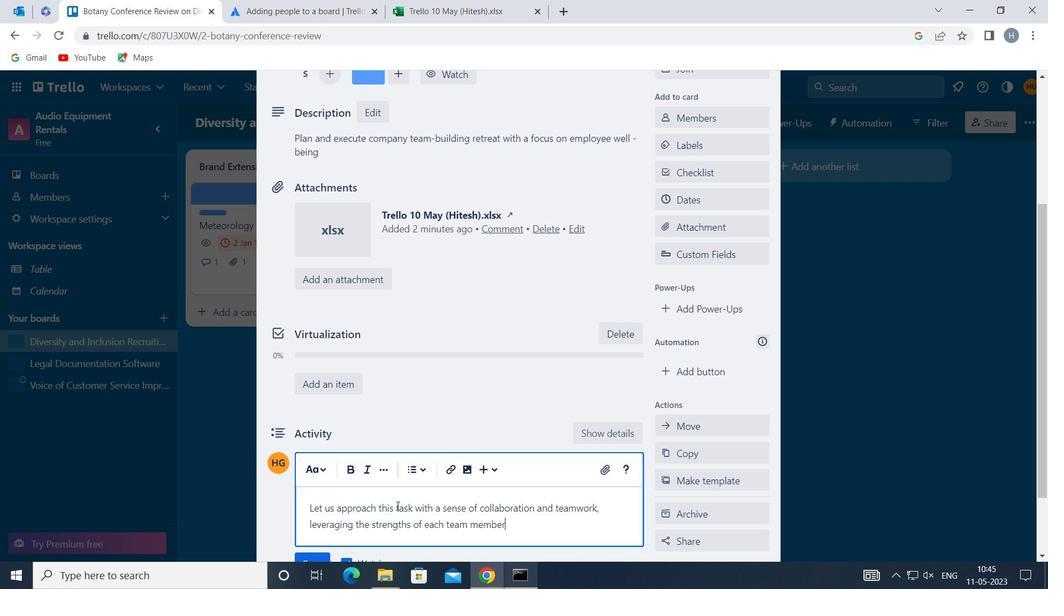 
Action: Mouse scrolled (407, 523) with delta (0, 0)
Screenshot: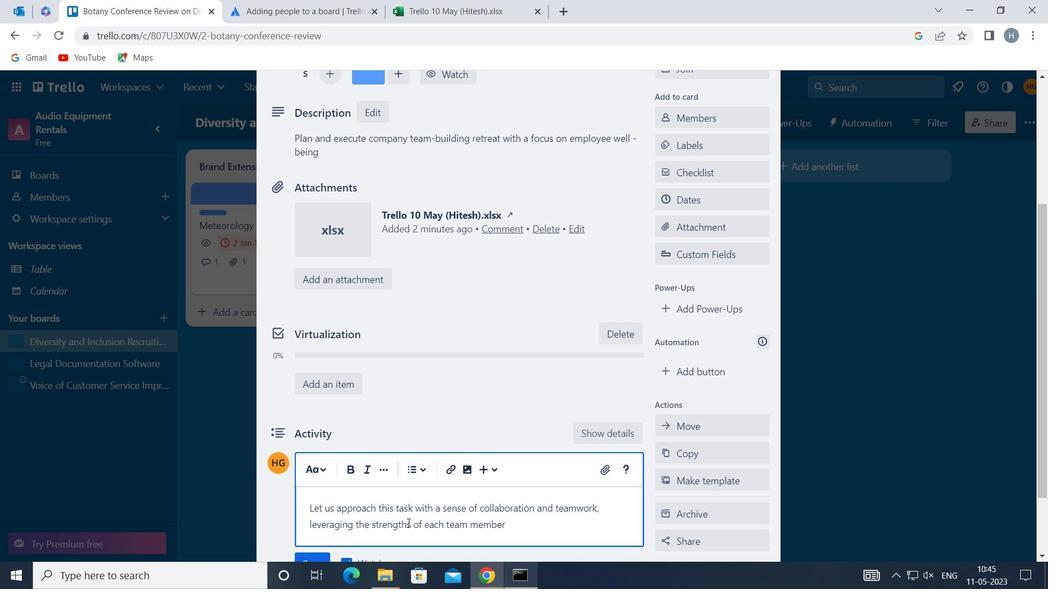 
Action: Mouse scrolled (407, 523) with delta (0, 0)
Screenshot: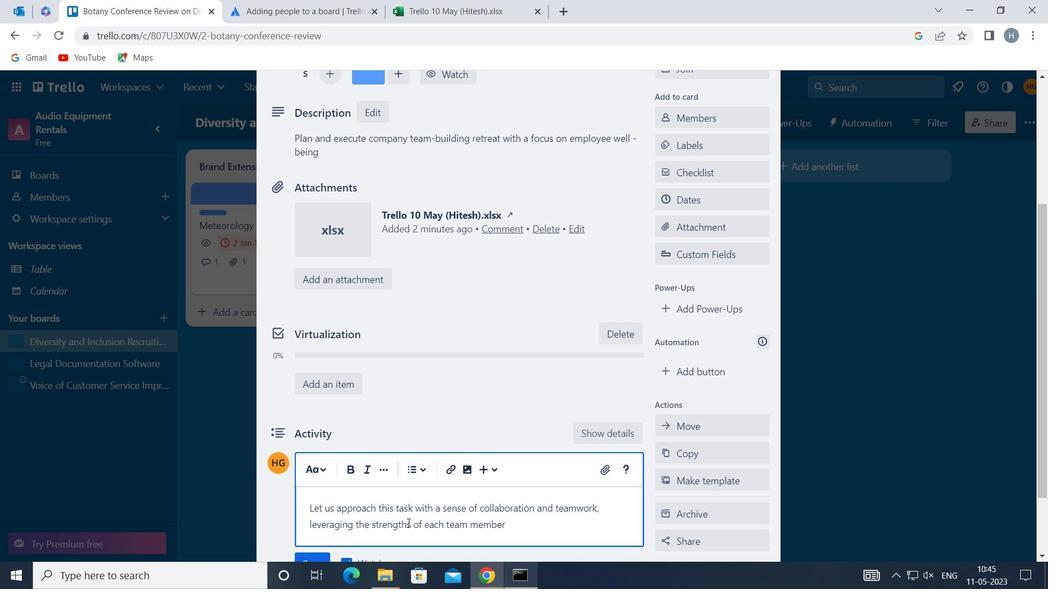 
Action: Mouse scrolled (407, 523) with delta (0, 0)
Screenshot: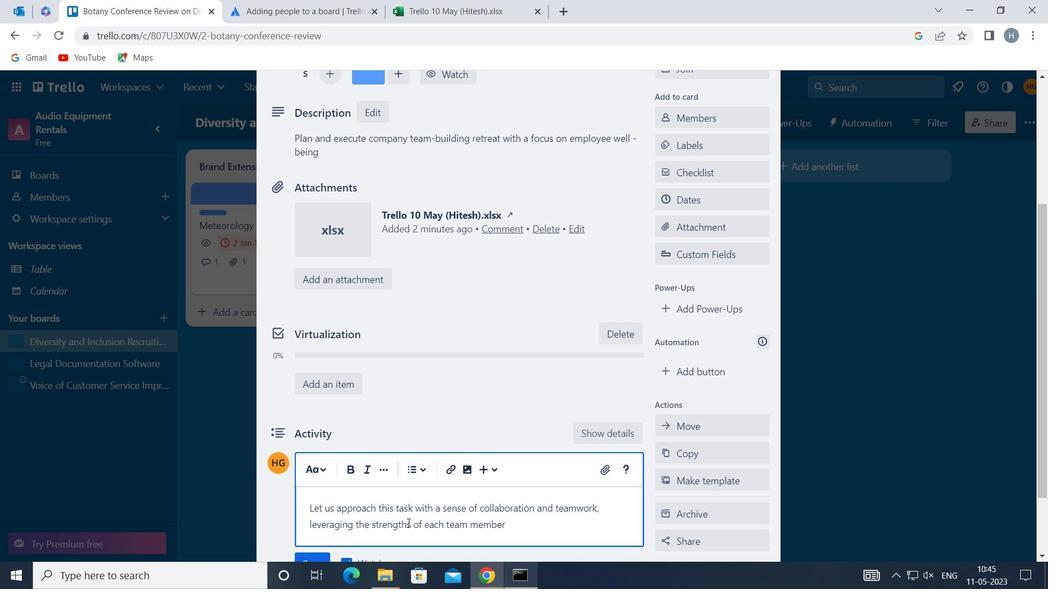 
Action: Mouse moved to (307, 476)
Screenshot: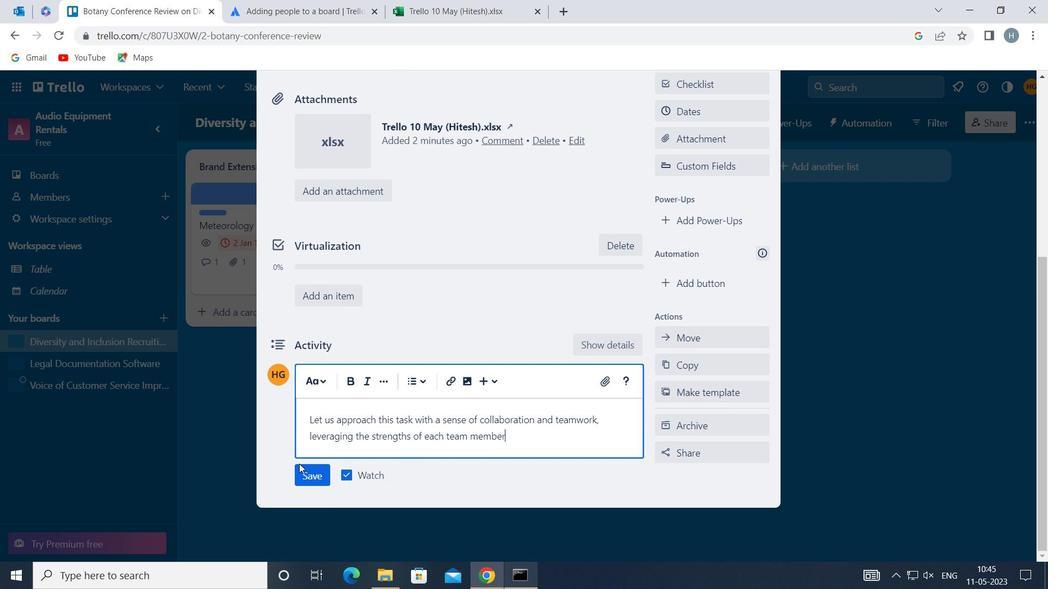 
Action: Mouse pressed left at (307, 476)
Screenshot: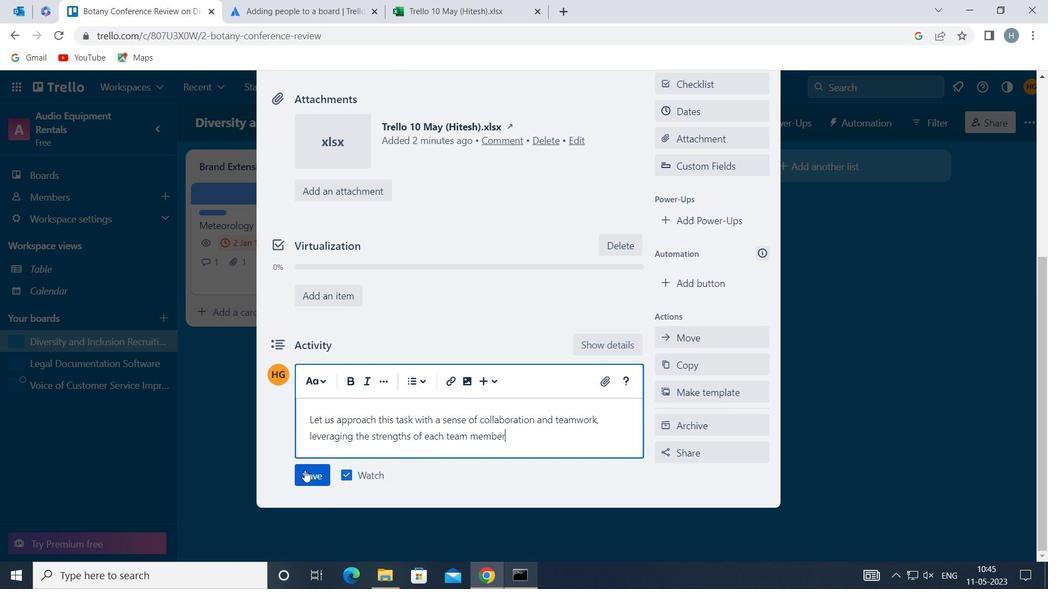 
Action: Mouse moved to (722, 123)
Screenshot: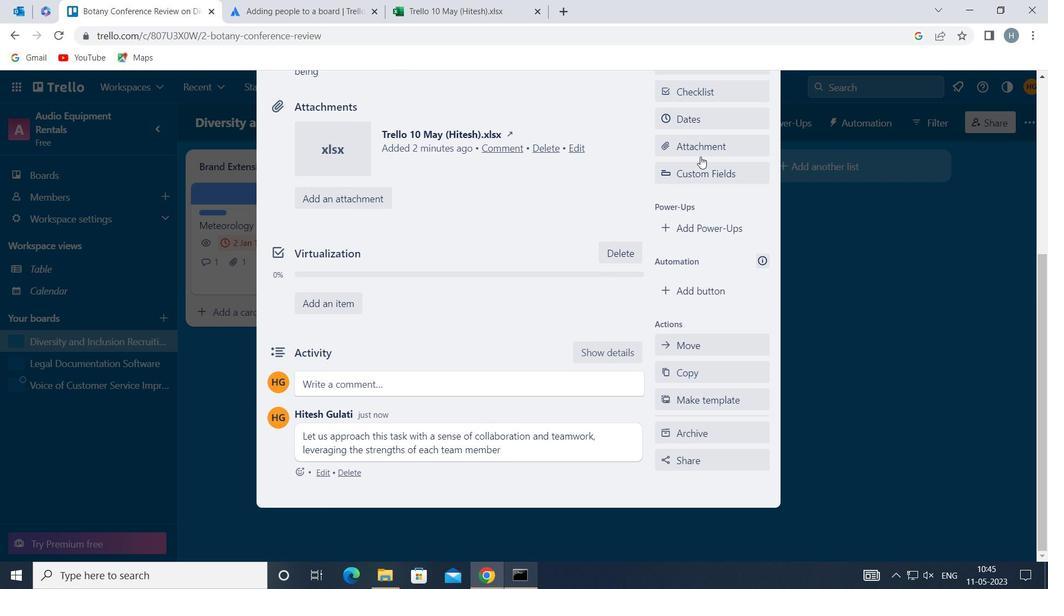 
Action: Mouse pressed left at (722, 123)
Screenshot: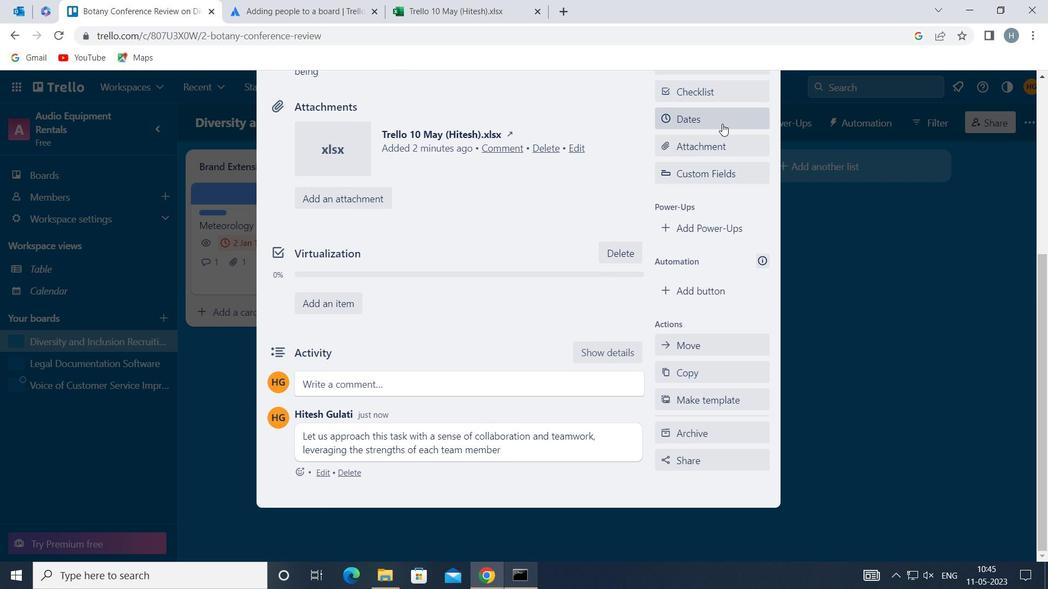 
Action: Mouse moved to (671, 360)
Screenshot: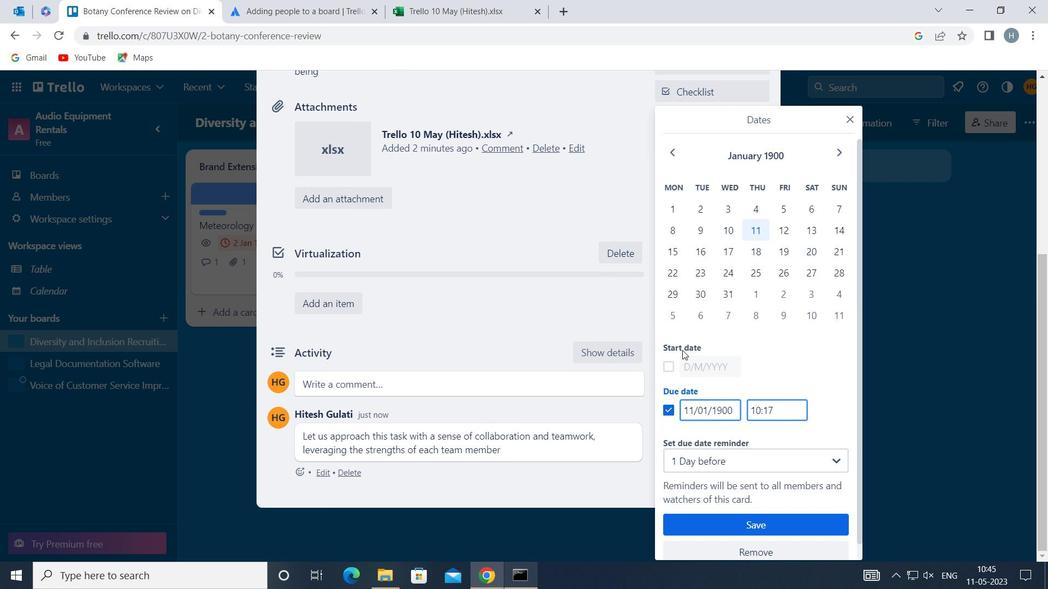 
Action: Mouse pressed left at (671, 360)
Screenshot: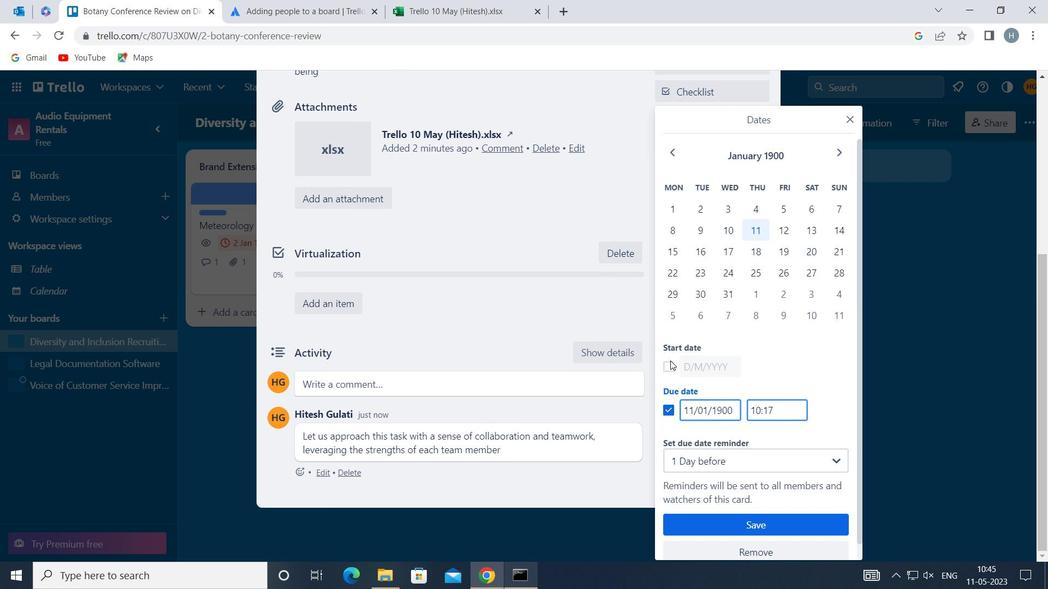 
Action: Mouse moved to (687, 360)
Screenshot: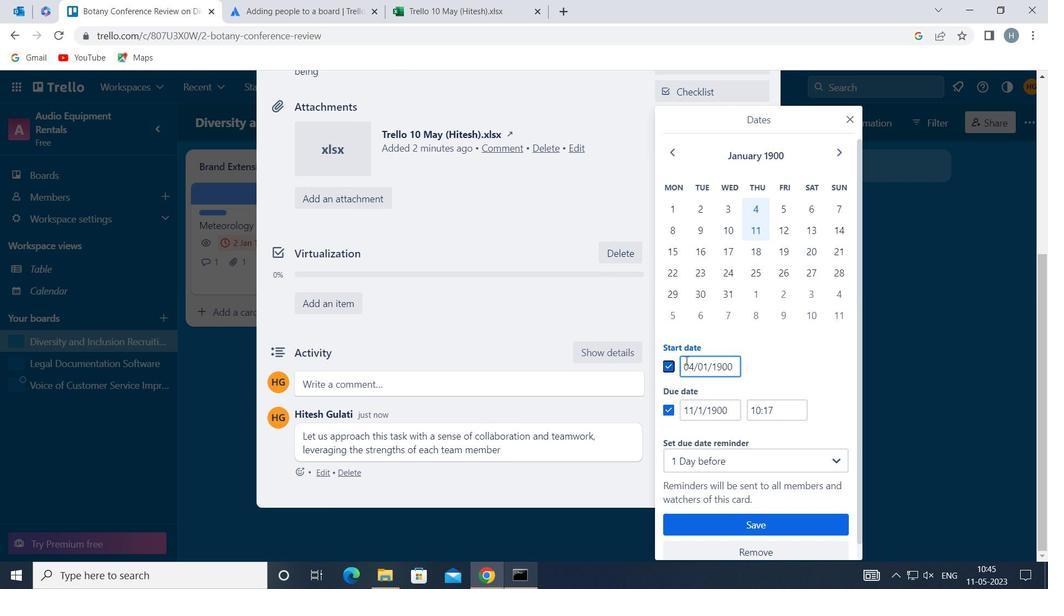 
Action: Mouse pressed left at (687, 360)
Screenshot: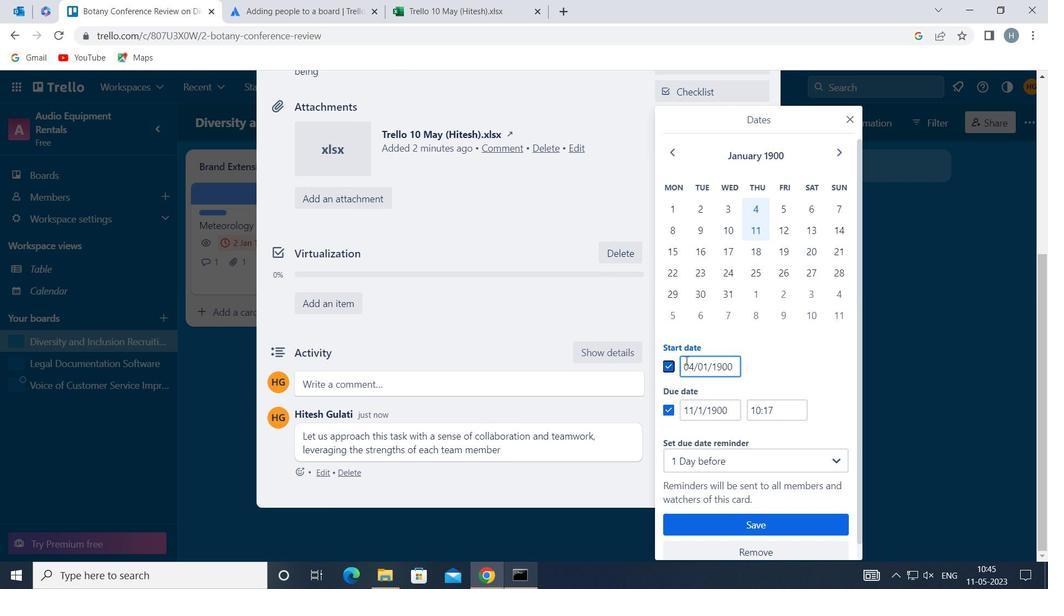 
Action: Mouse moved to (696, 366)
Screenshot: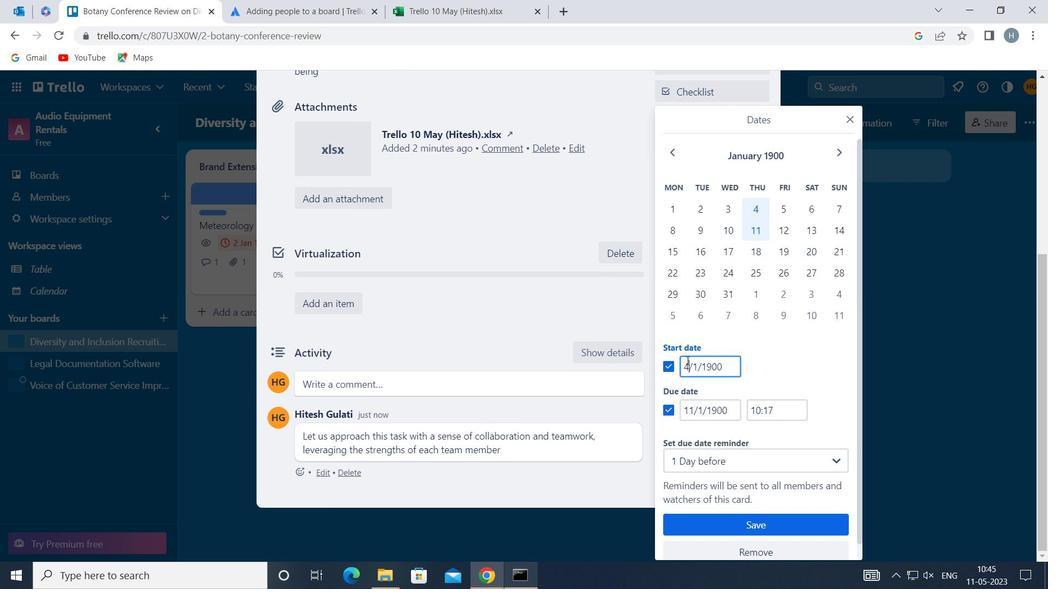 
Action: Key pressed <Key.backspace>5
Screenshot: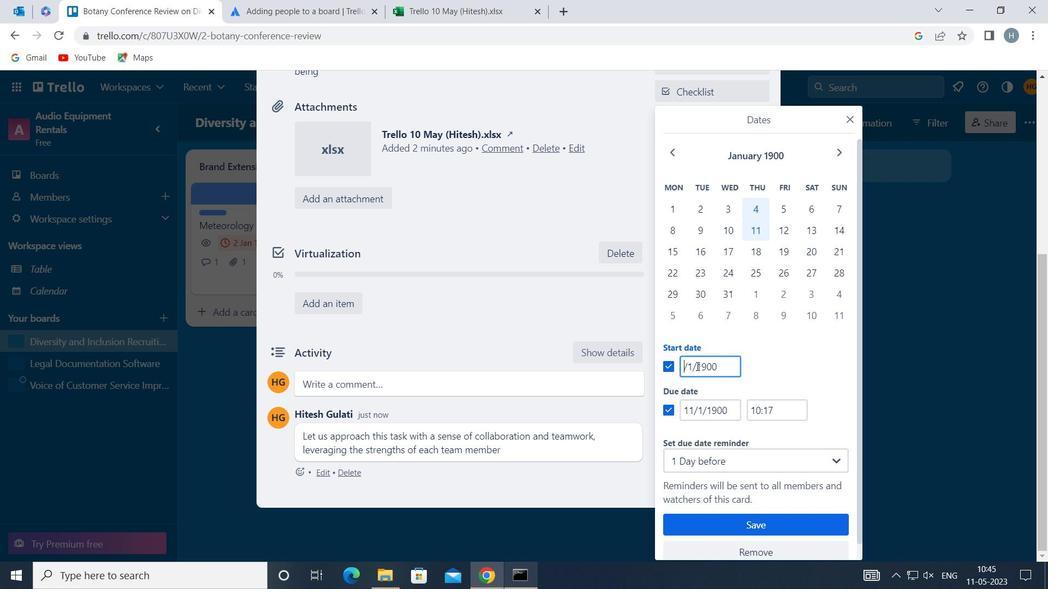 
Action: Mouse moved to (691, 408)
Screenshot: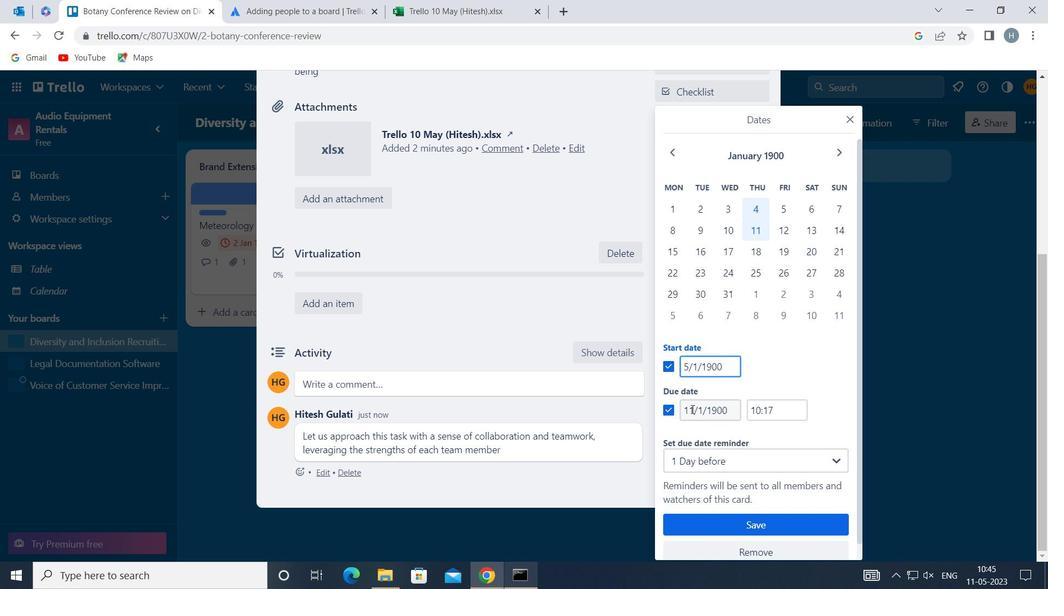
Action: Mouse pressed left at (691, 408)
Screenshot: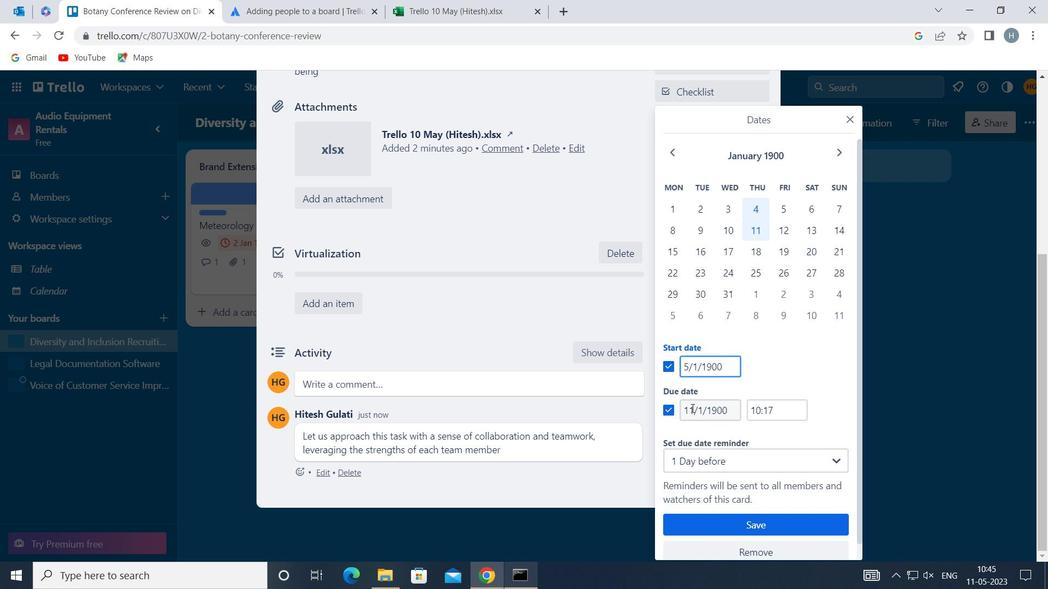 
Action: Mouse moved to (696, 412)
Screenshot: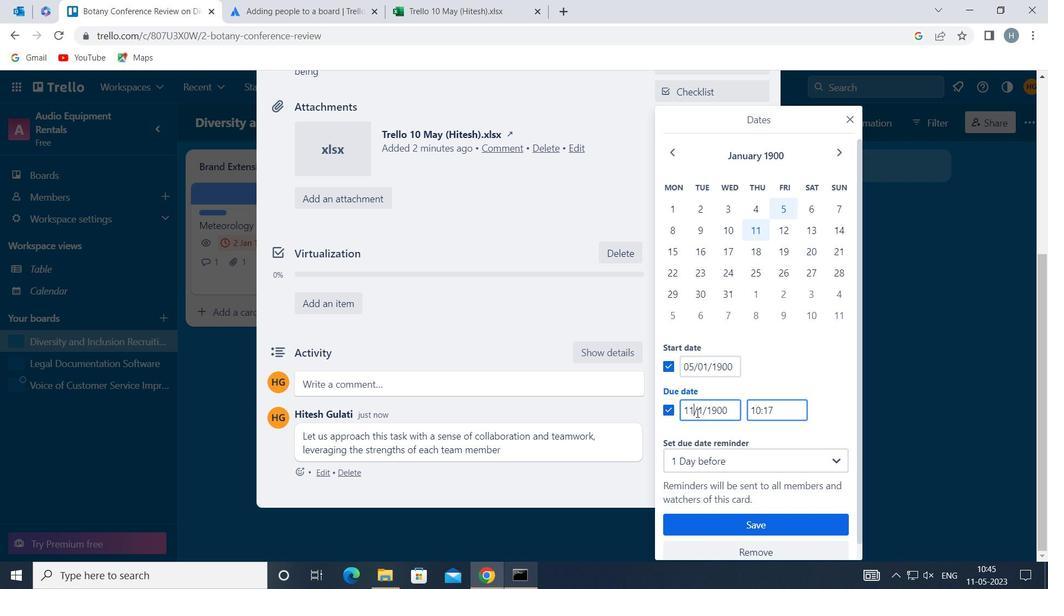 
Action: Key pressed <Key.backspace>2
Screenshot: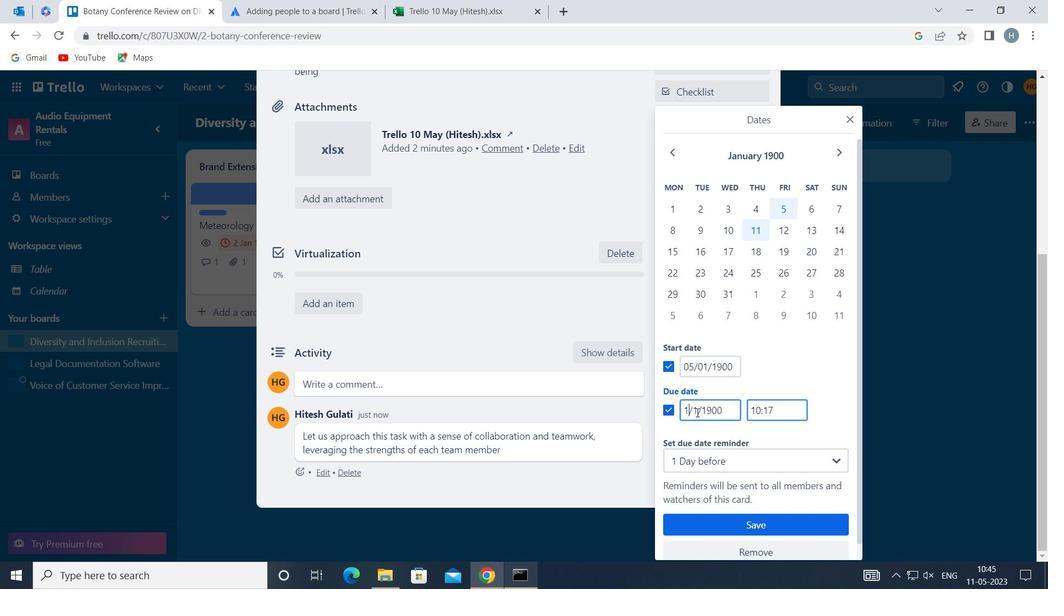 
Action: Mouse moved to (731, 522)
Screenshot: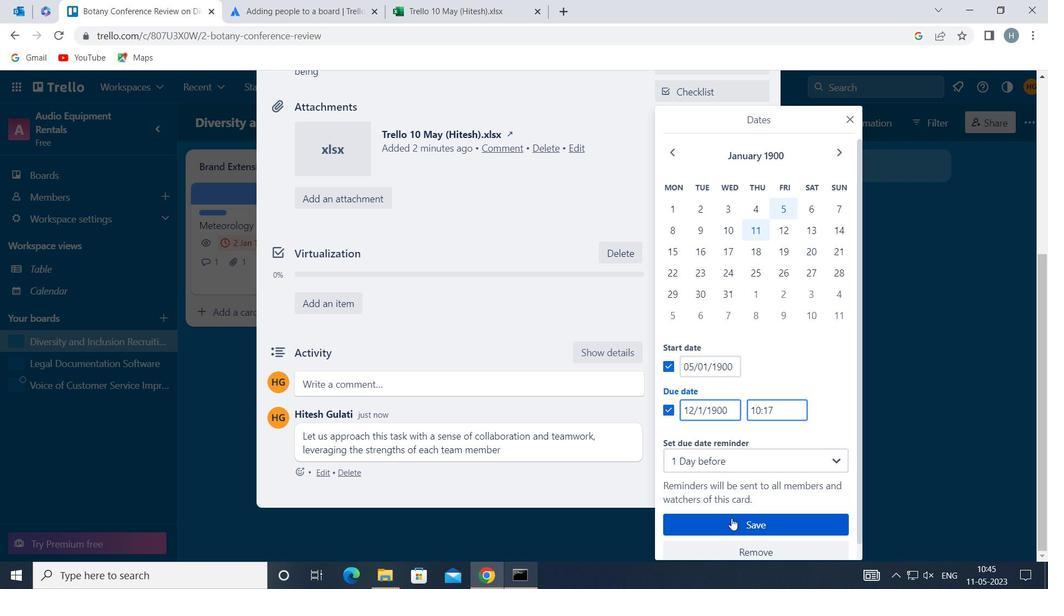 
Action: Mouse pressed left at (731, 522)
Screenshot: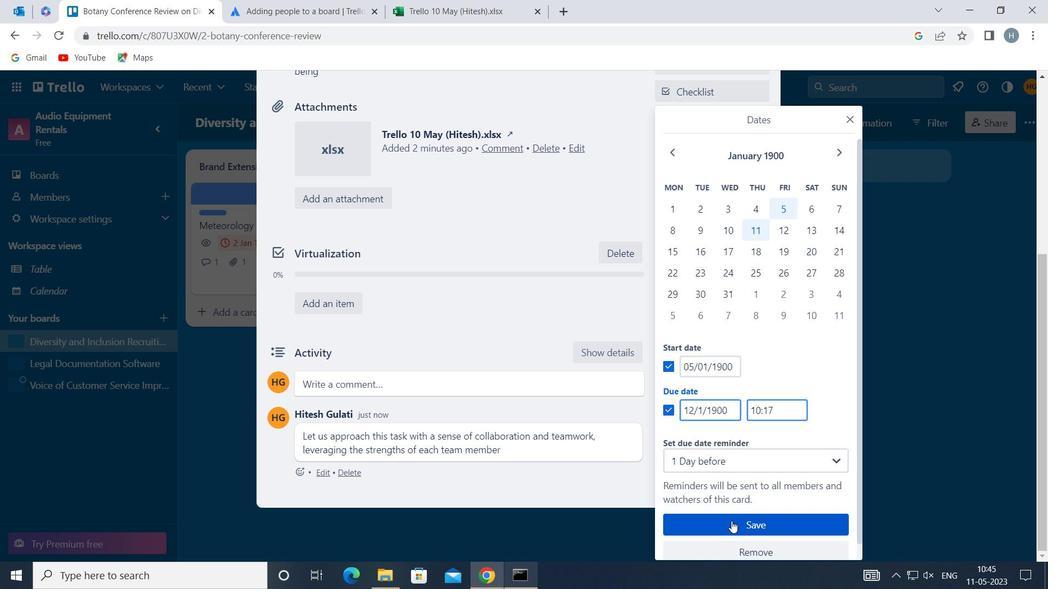 
Action: Mouse moved to (620, 320)
Screenshot: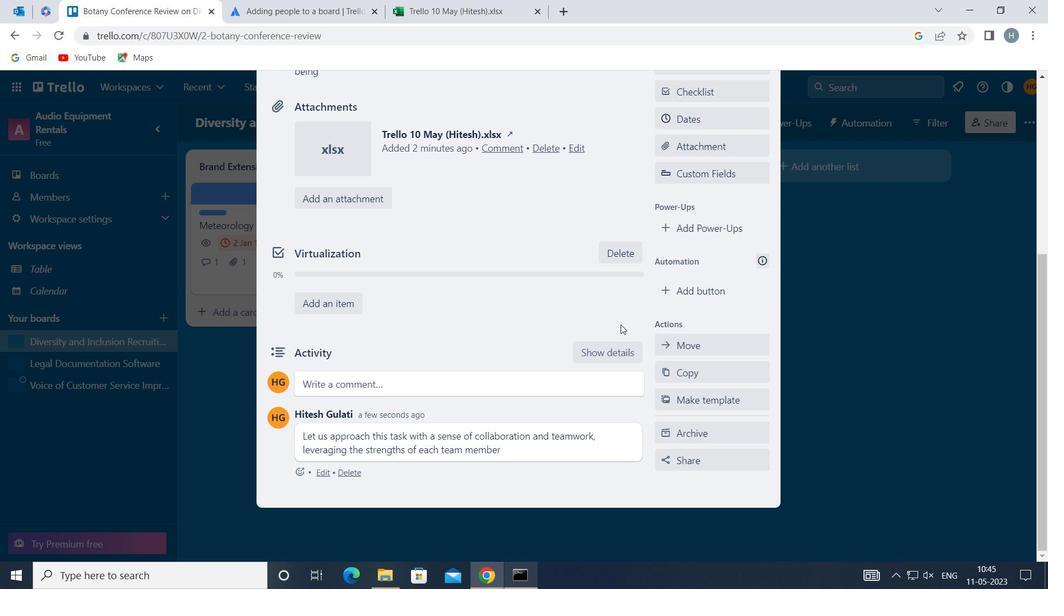 
